 Task: Create a sub task Design and Implement Solution for the task  Upgrade and migrate company software development to a cloud-based solution in the project AgileHaven , assign it to team member softage.1@softage.net and update the status of the sub task to  Off Track , set the priority of the sub task to High
Action: Mouse moved to (510, 499)
Screenshot: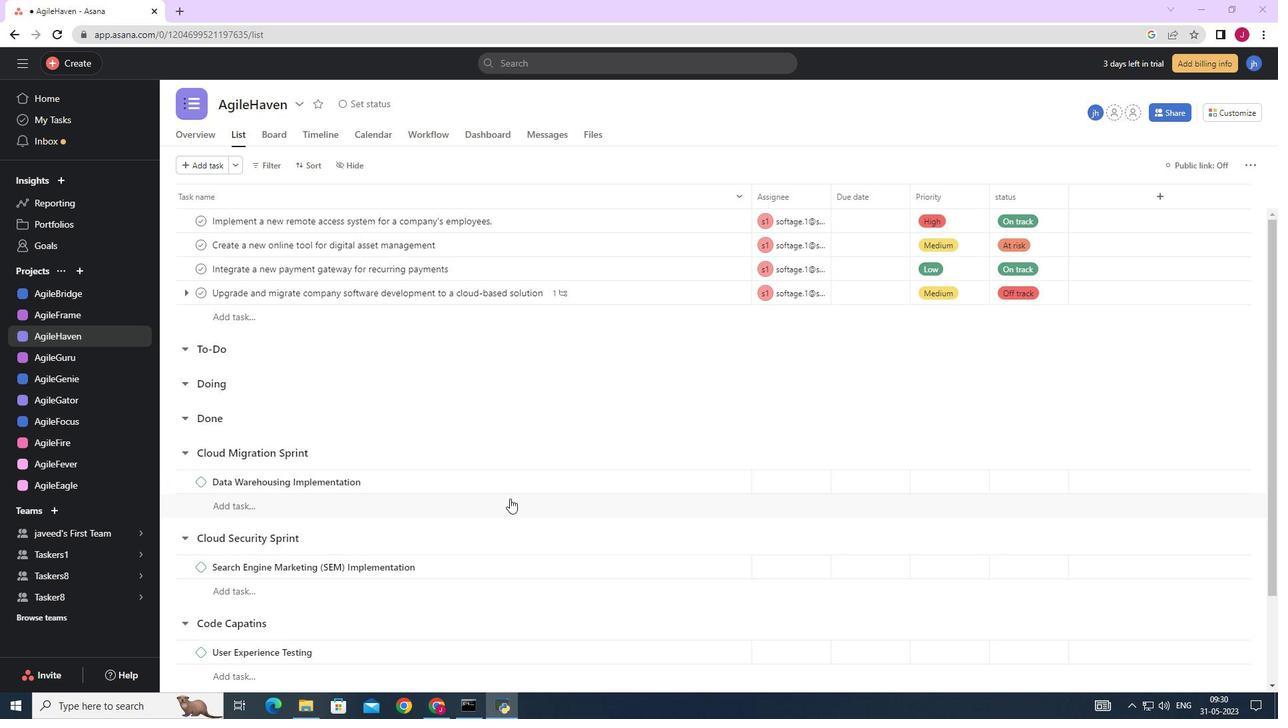 
Action: Mouse scrolled (510, 500) with delta (0, 0)
Screenshot: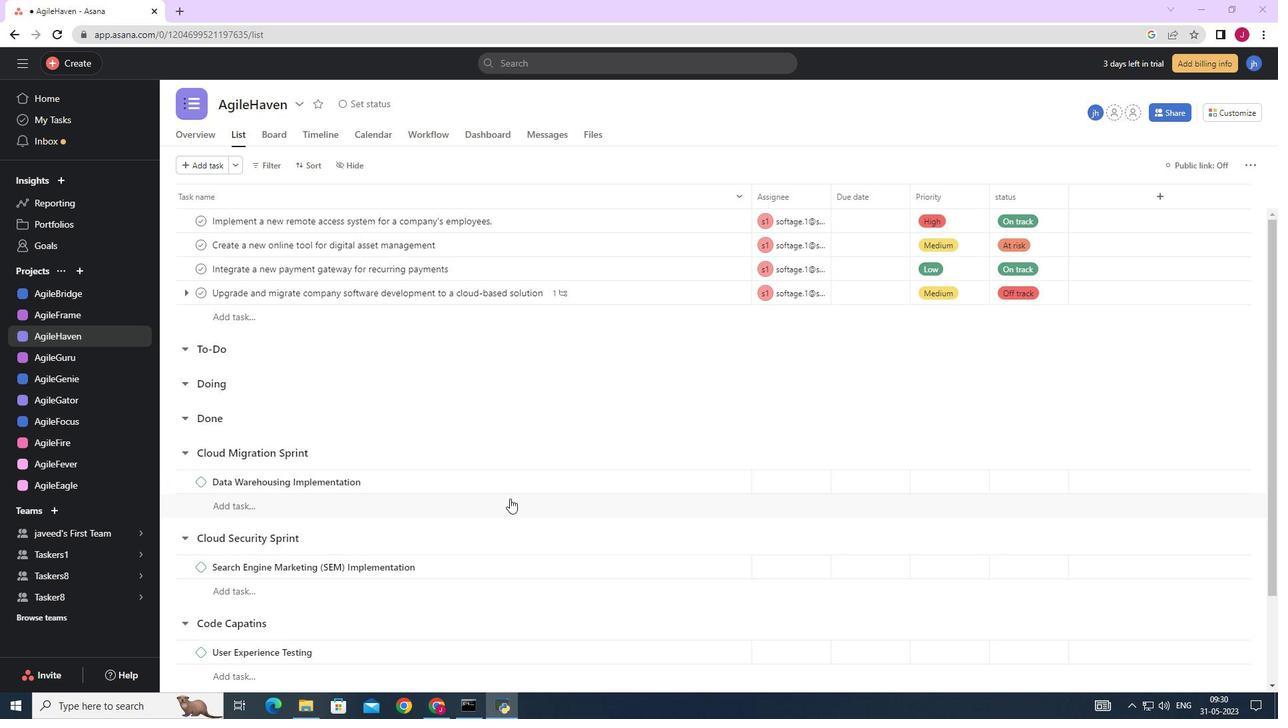 
Action: Mouse scrolled (510, 500) with delta (0, 0)
Screenshot: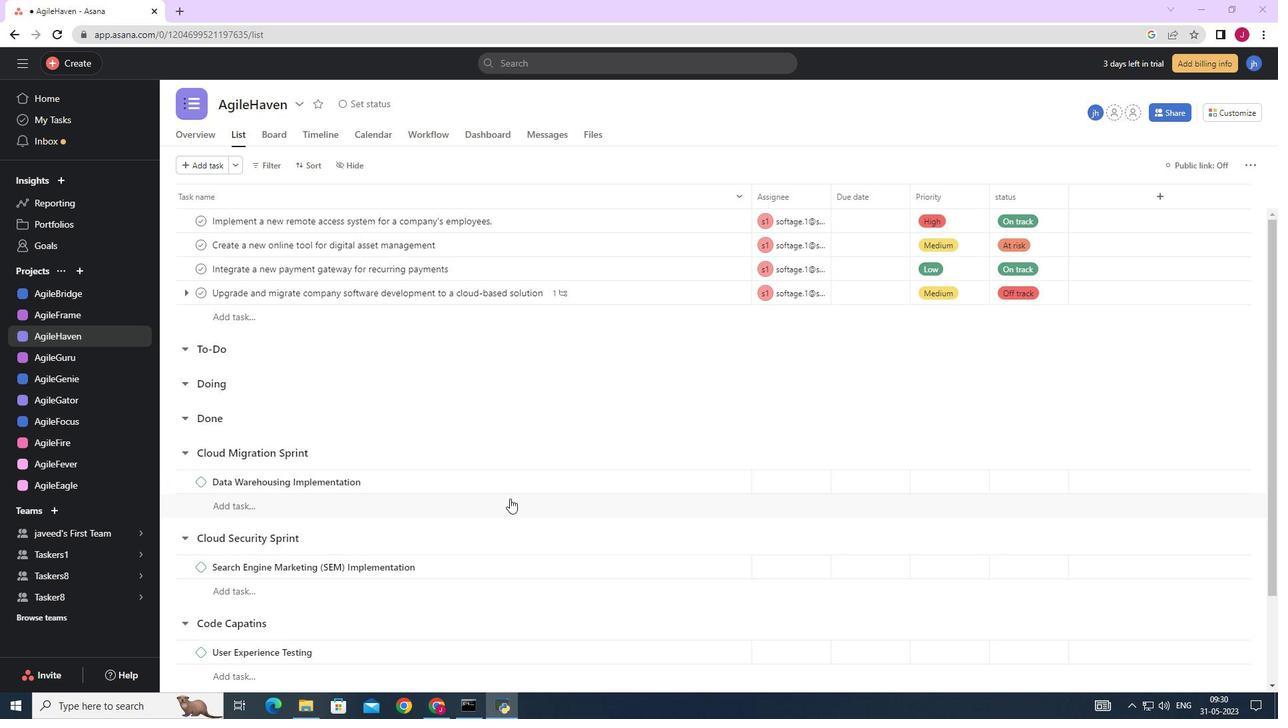 
Action: Mouse scrolled (510, 500) with delta (0, 0)
Screenshot: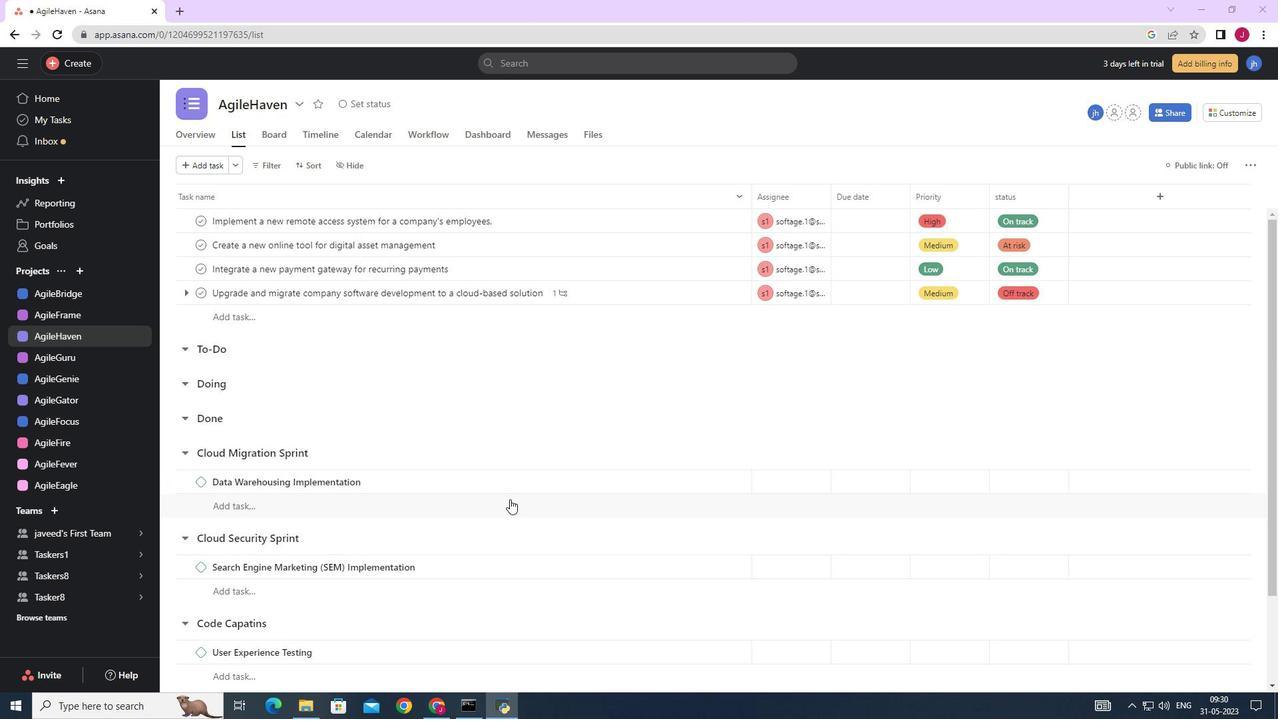 
Action: Mouse moved to (494, 476)
Screenshot: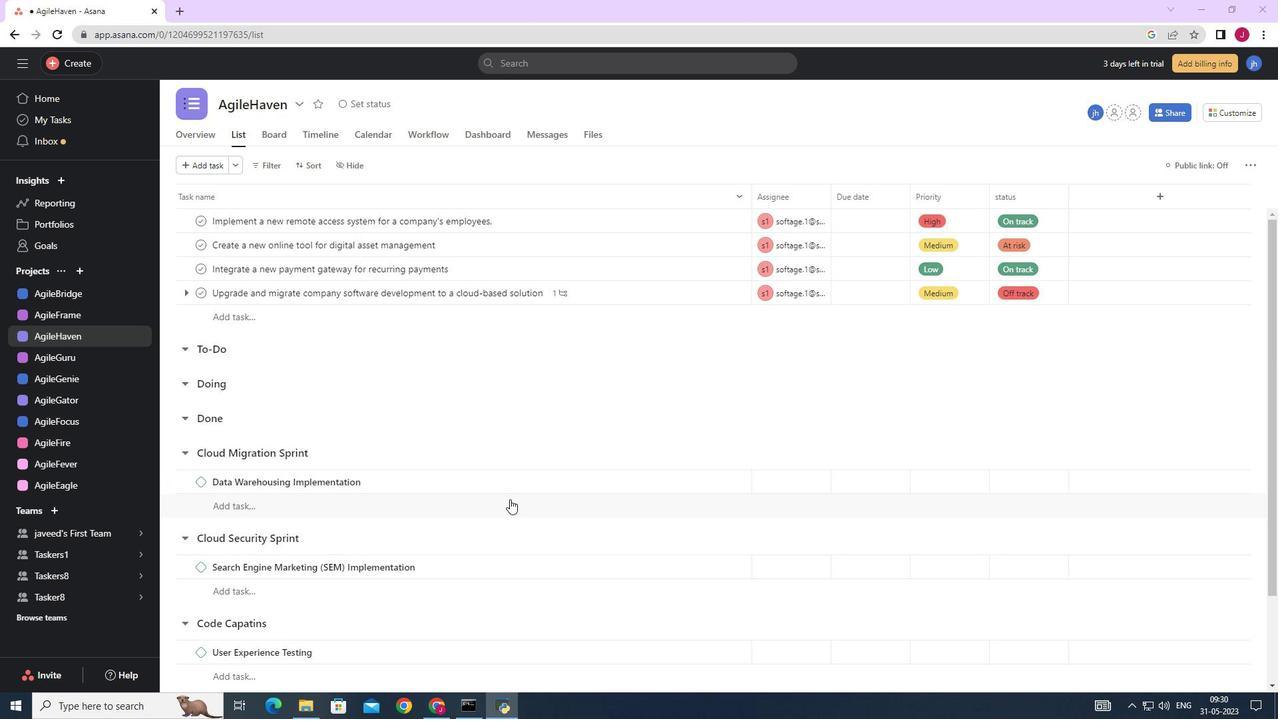 
Action: Mouse scrolled (494, 476) with delta (0, 0)
Screenshot: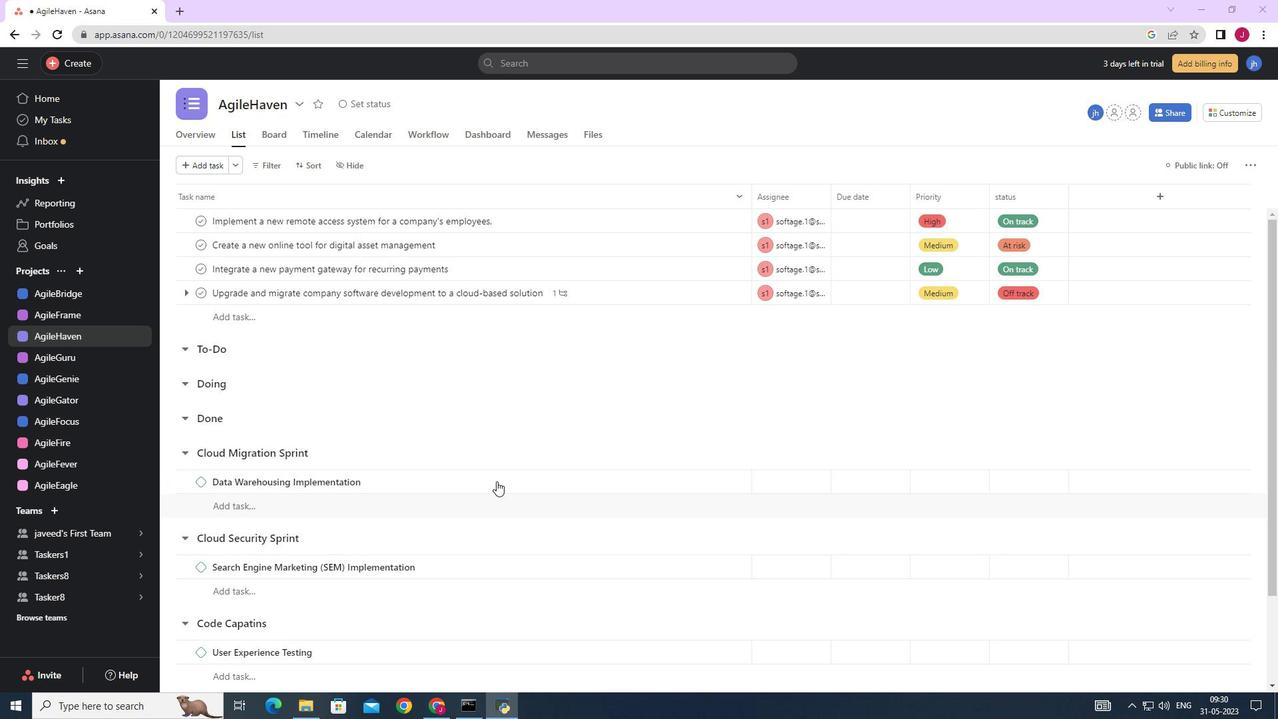
Action: Mouse scrolled (494, 476) with delta (0, 0)
Screenshot: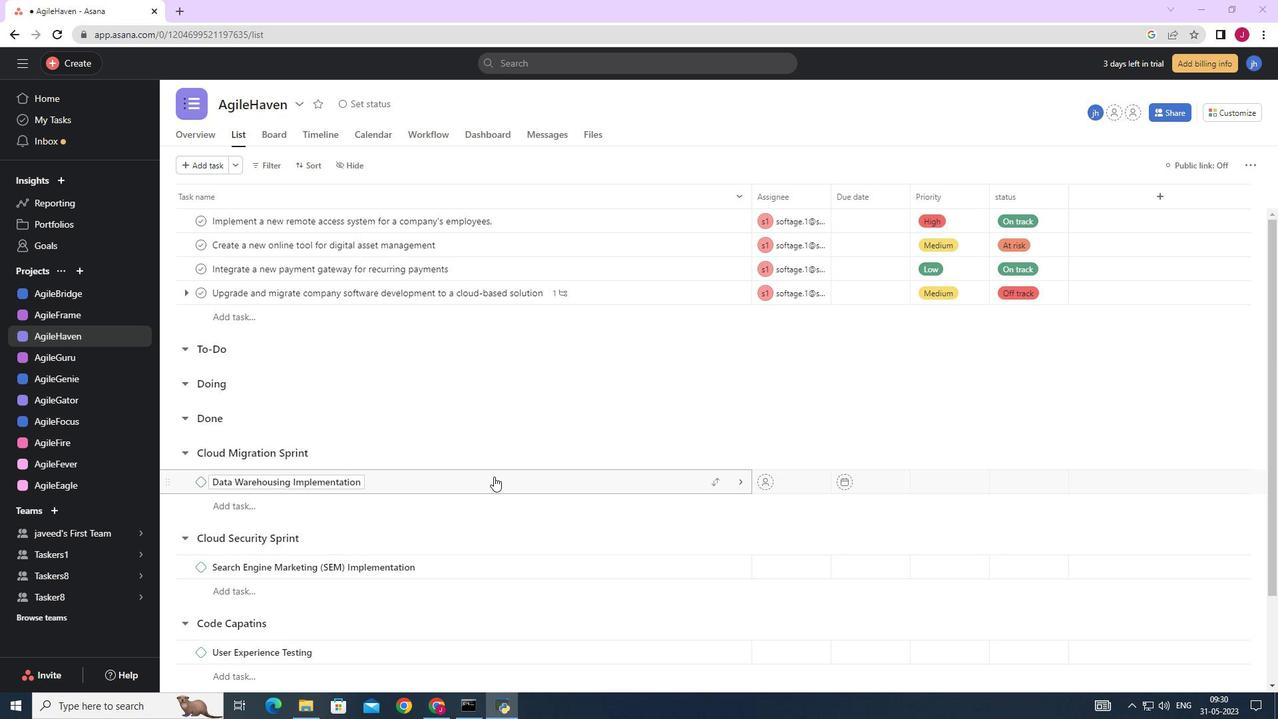 
Action: Mouse scrolled (494, 477) with delta (0, 0)
Screenshot: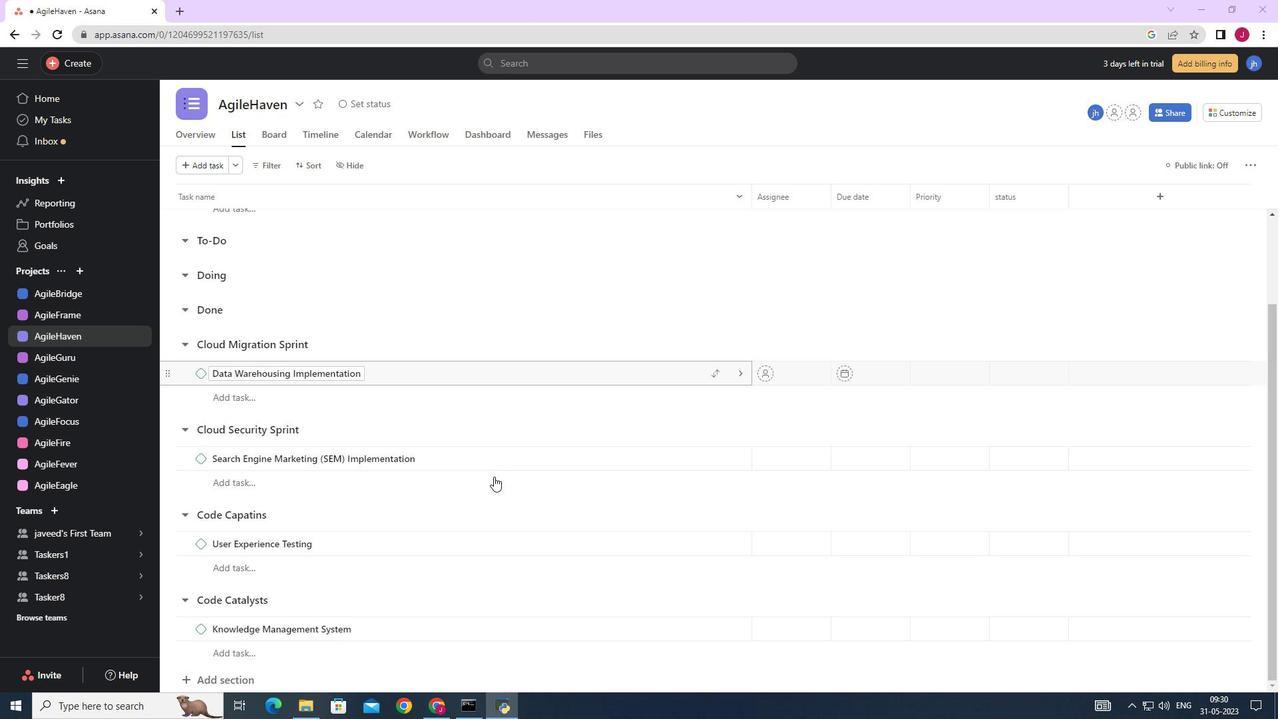 
Action: Mouse scrolled (494, 477) with delta (0, 0)
Screenshot: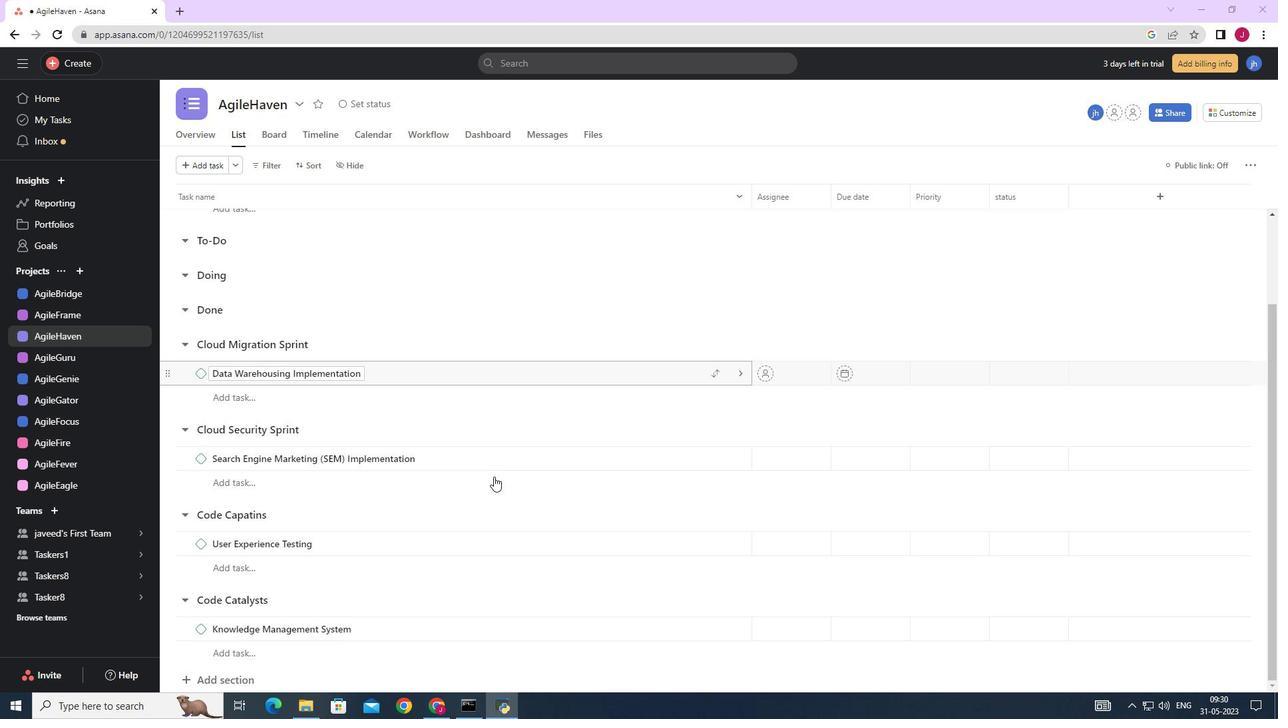 
Action: Mouse scrolled (494, 477) with delta (0, 0)
Screenshot: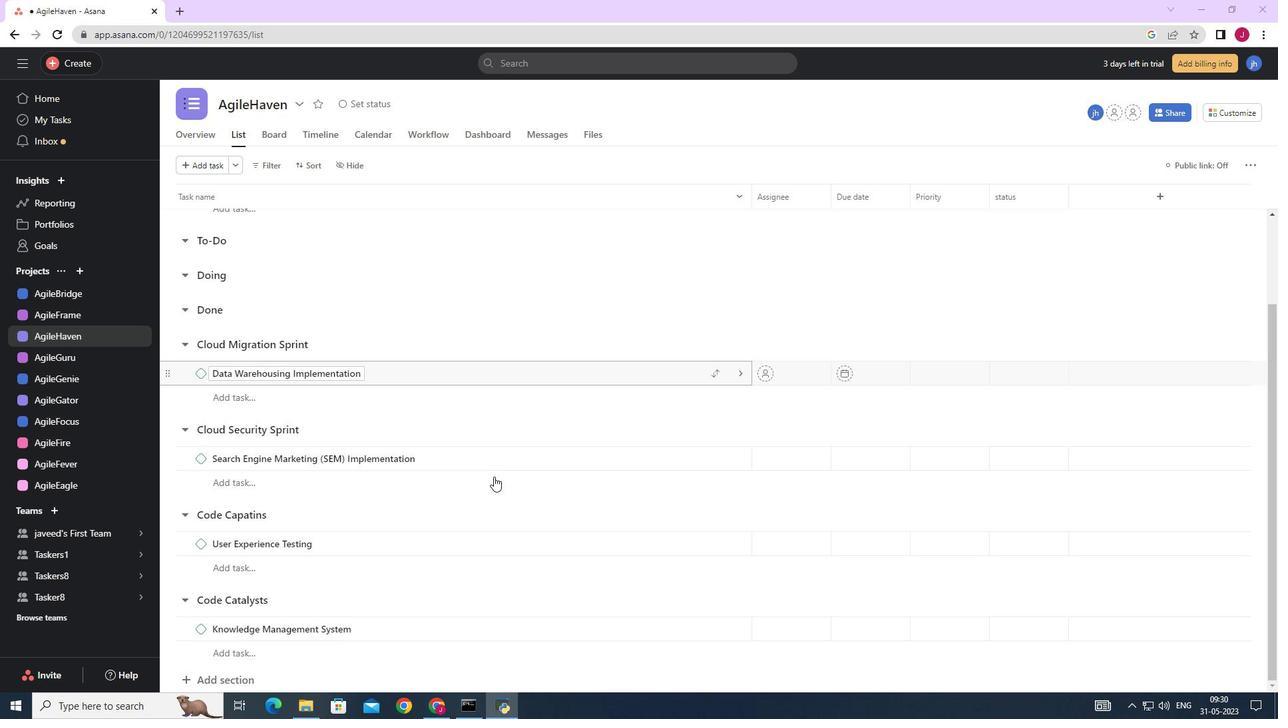 
Action: Mouse scrolled (494, 477) with delta (0, 0)
Screenshot: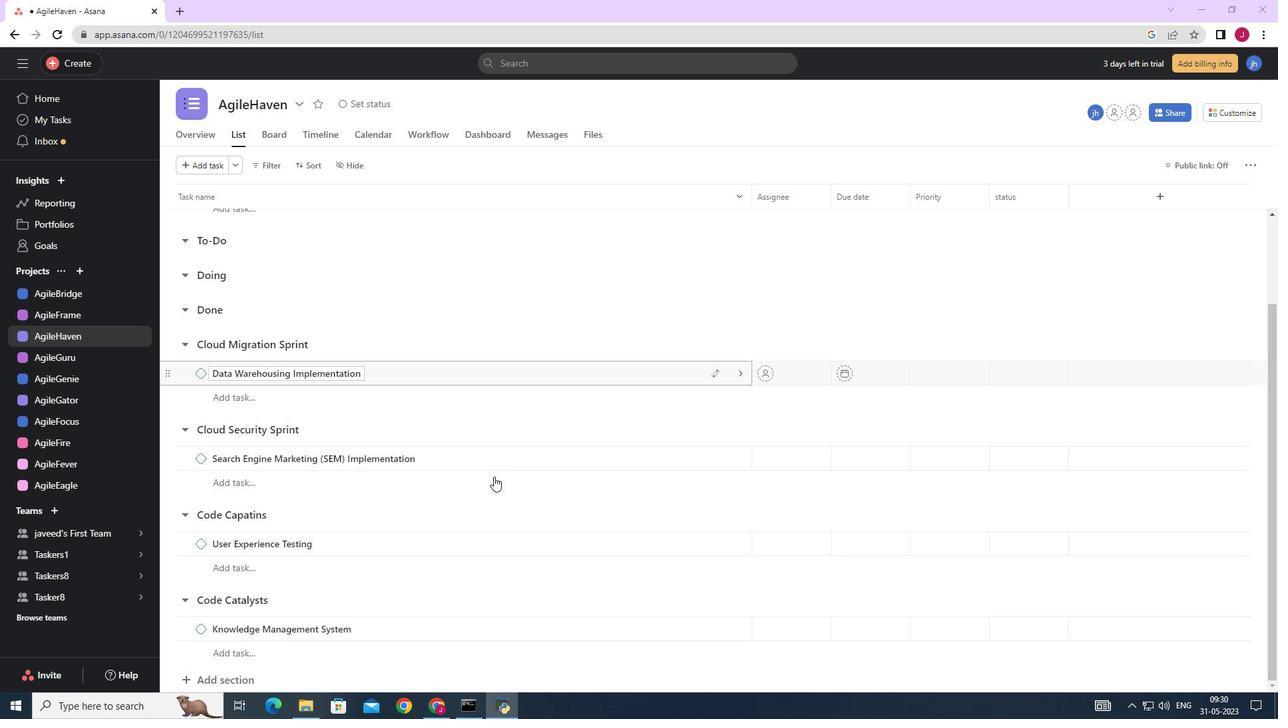 
Action: Mouse moved to (693, 293)
Screenshot: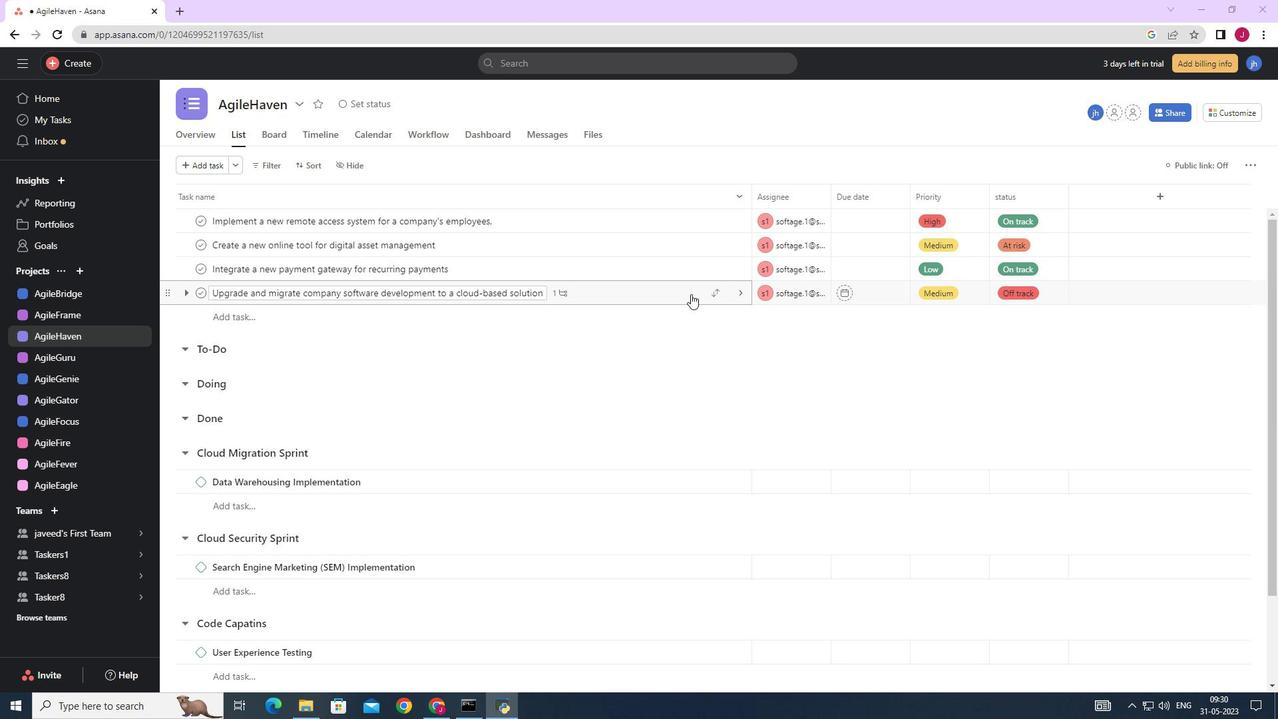 
Action: Mouse pressed left at (693, 293)
Screenshot: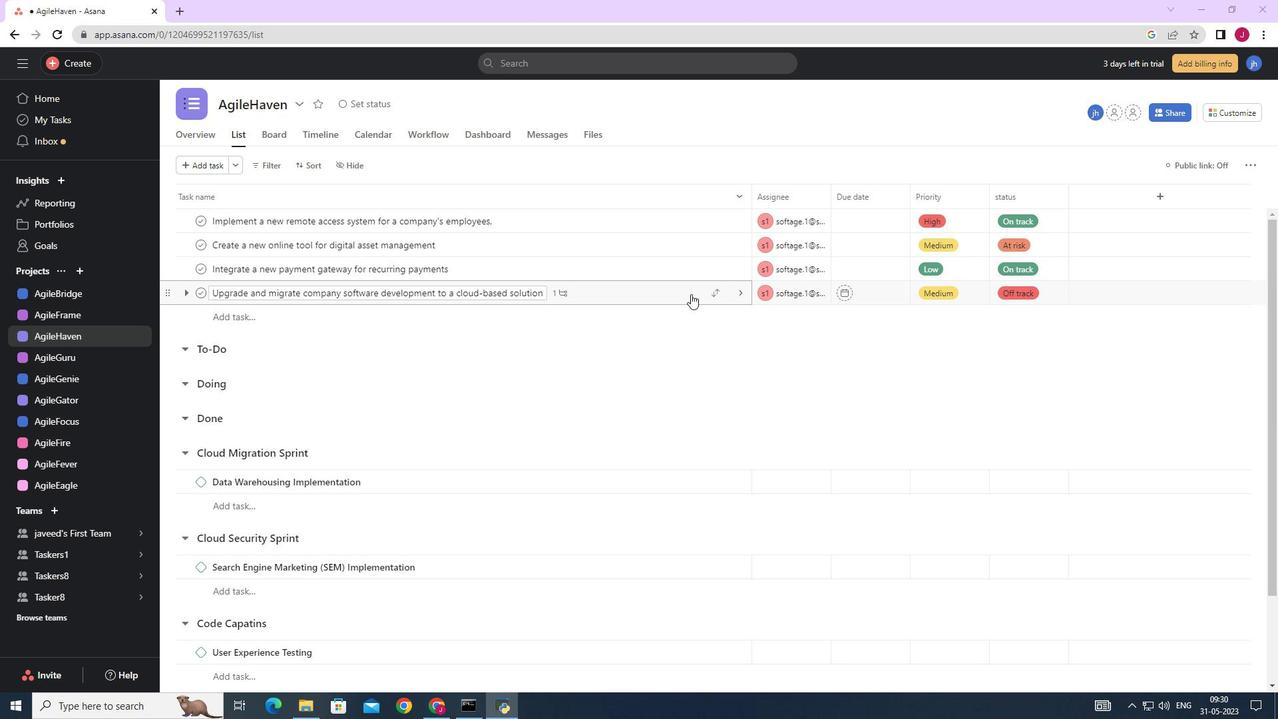 
Action: Mouse moved to (1009, 424)
Screenshot: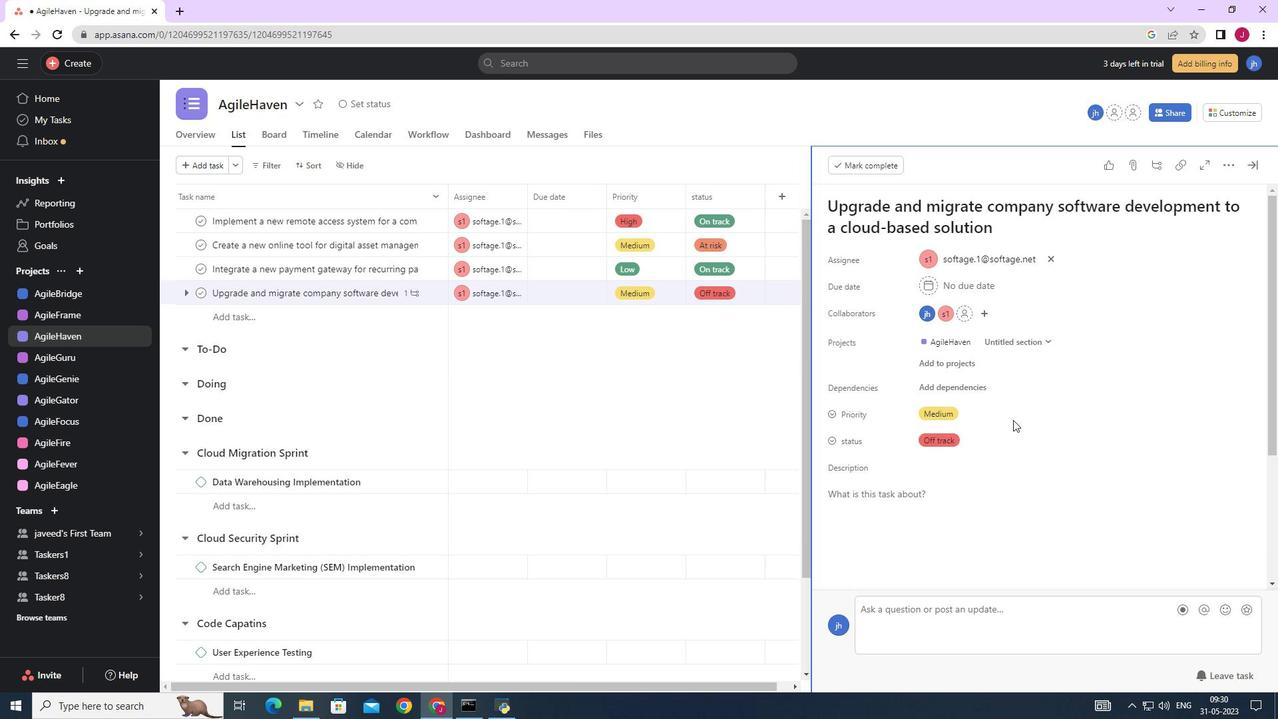 
Action: Mouse scrolled (1009, 424) with delta (0, 0)
Screenshot: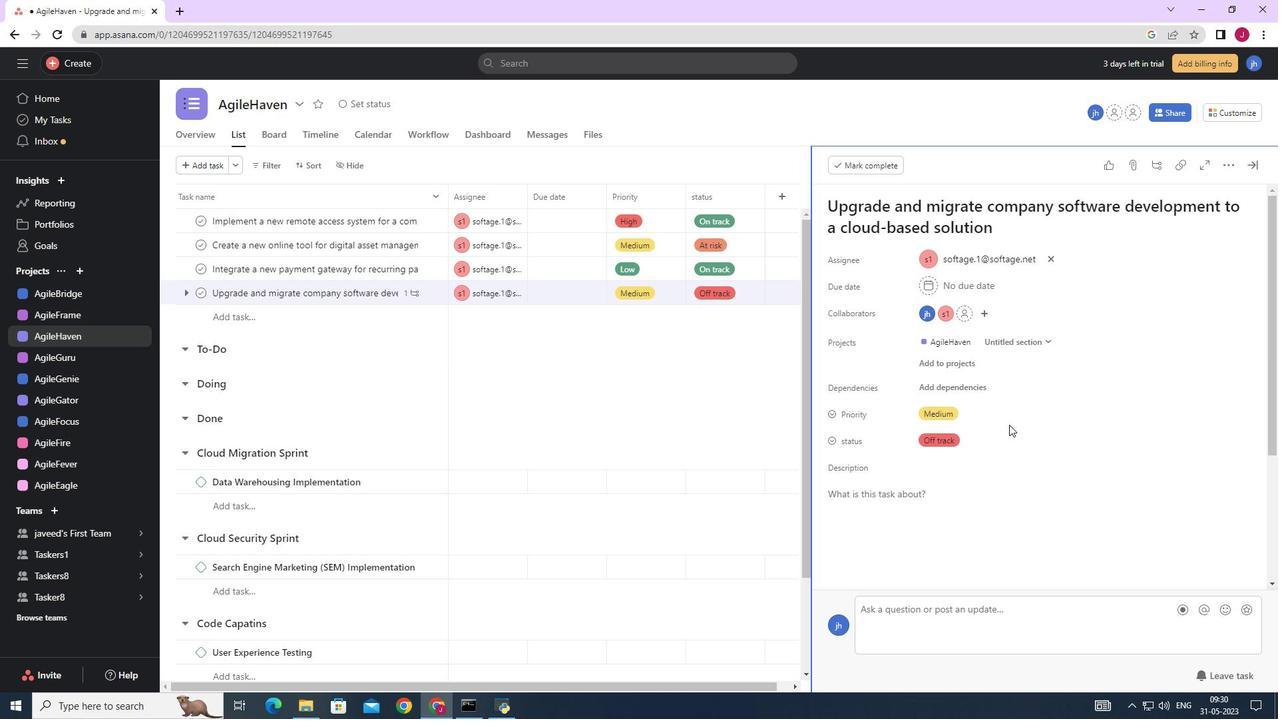 
Action: Mouse scrolled (1009, 424) with delta (0, 0)
Screenshot: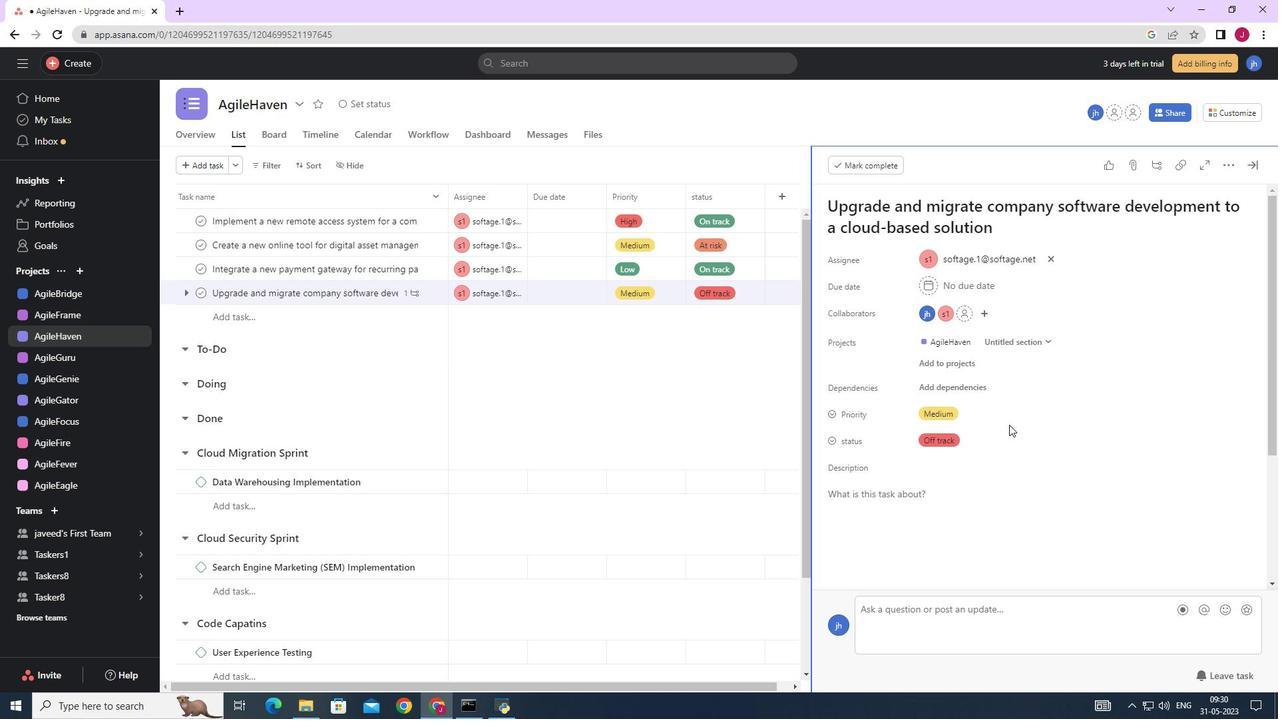 
Action: Mouse scrolled (1009, 424) with delta (0, 0)
Screenshot: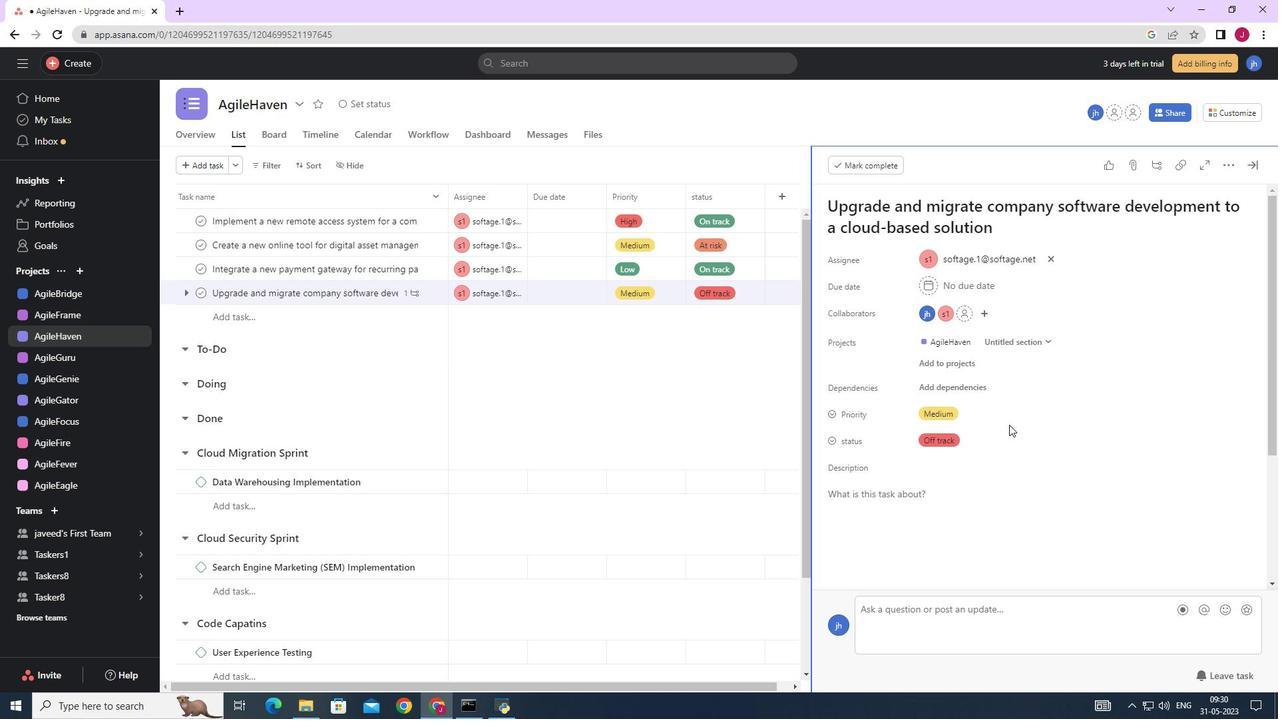 
Action: Mouse scrolled (1009, 424) with delta (0, 0)
Screenshot: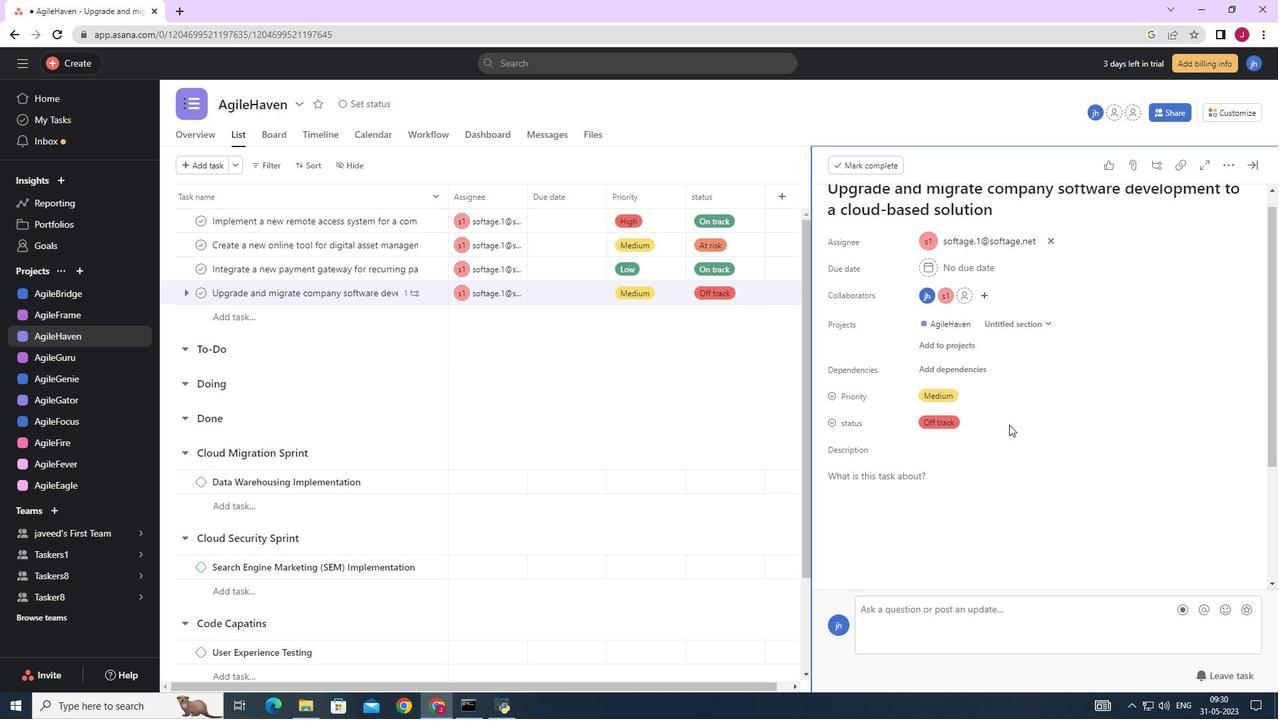 
Action: Mouse moved to (865, 485)
Screenshot: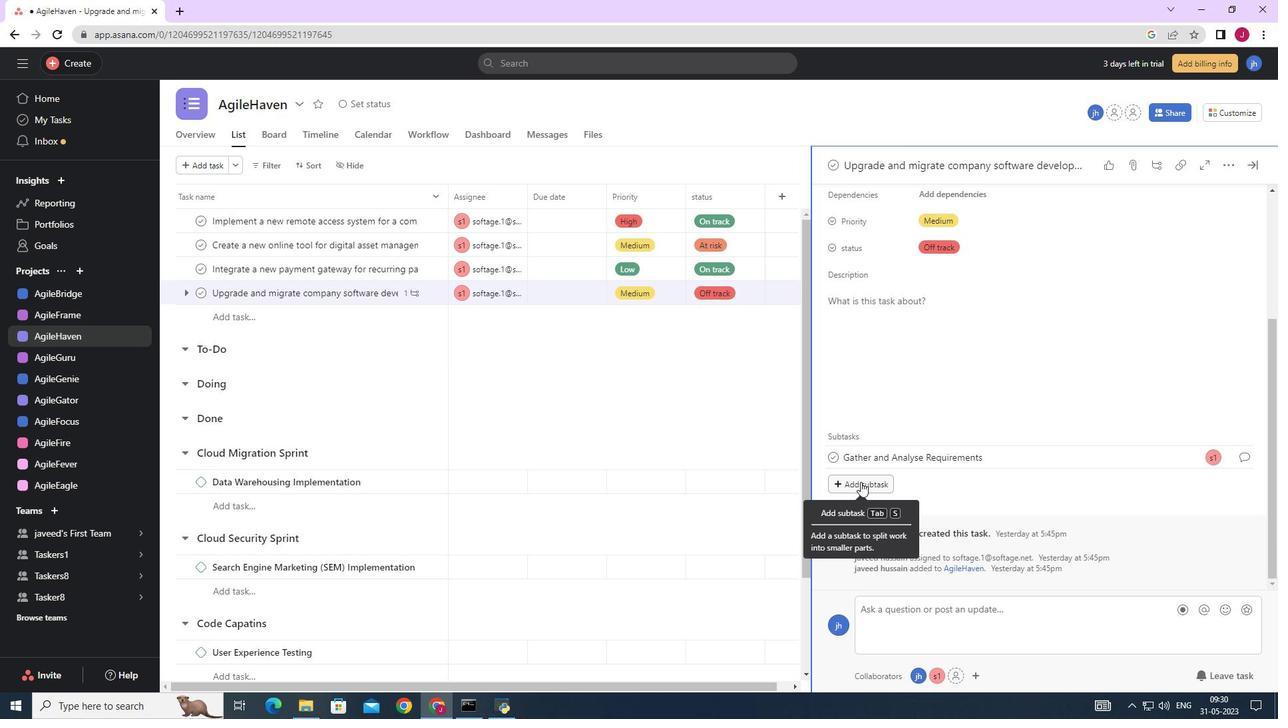 
Action: Mouse pressed left at (865, 485)
Screenshot: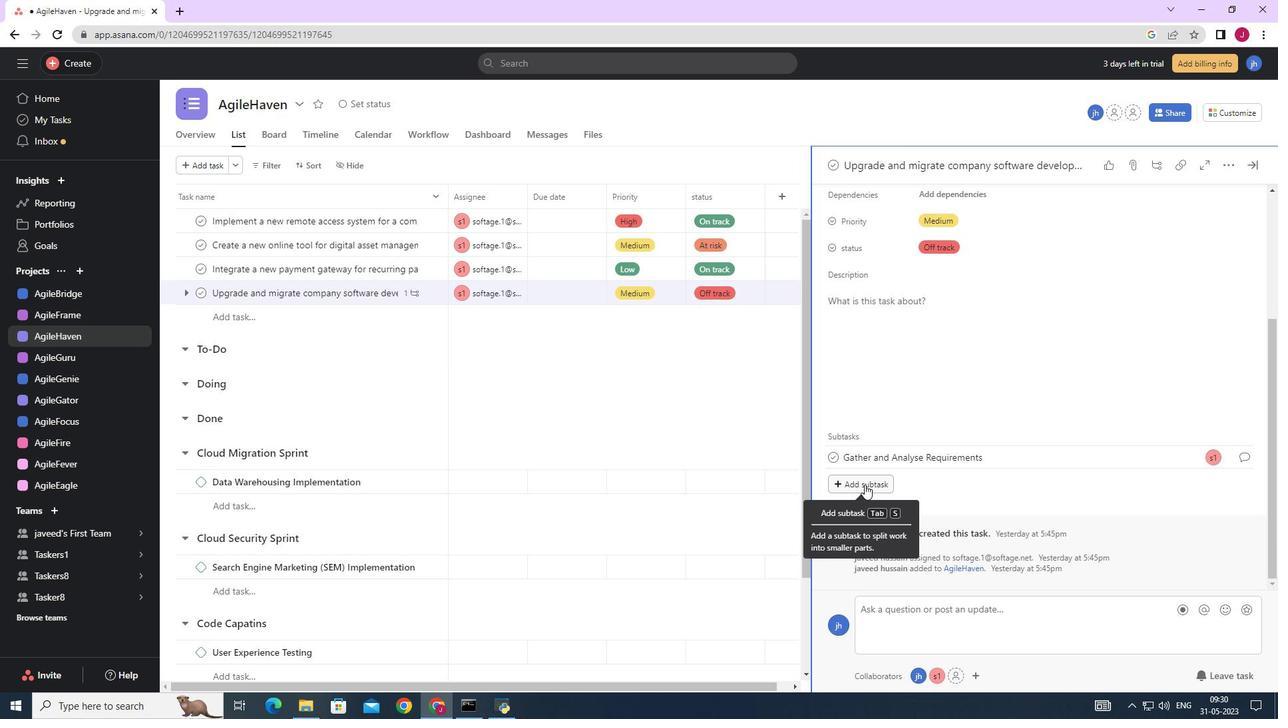 
Action: Mouse moved to (866, 421)
Screenshot: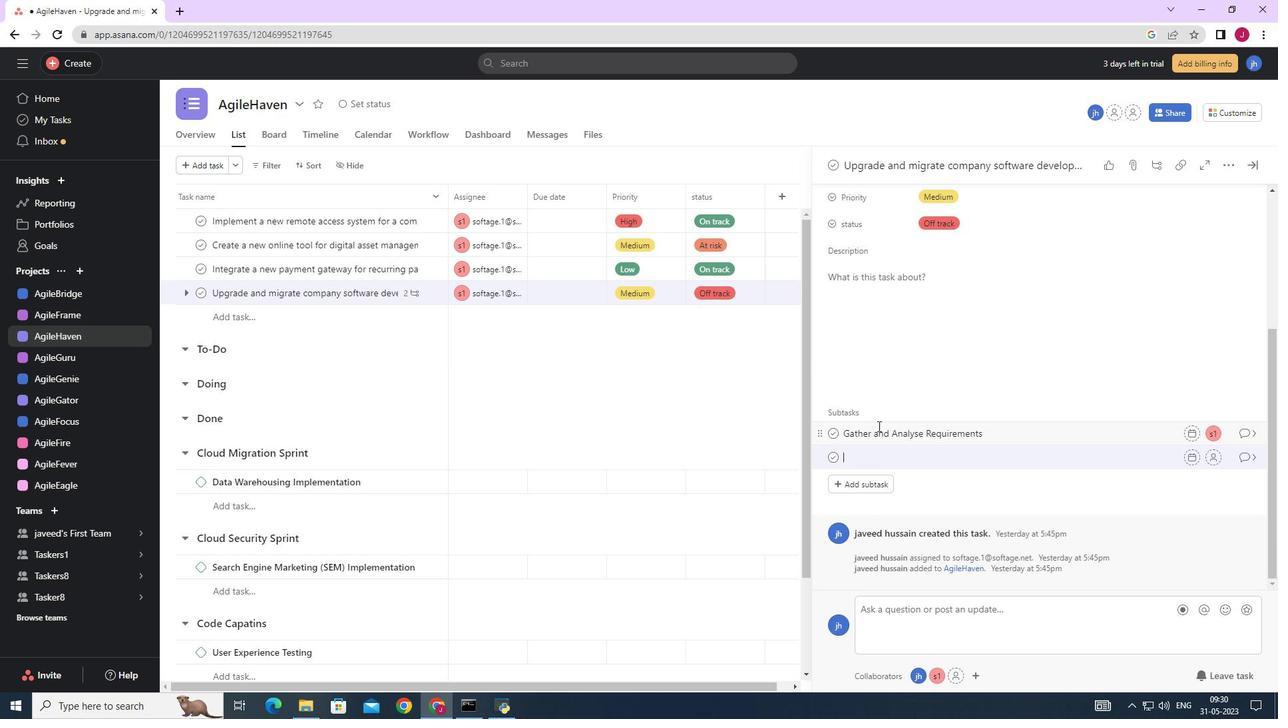 
Action: Key pressed <Key.caps_lock>D<Key.caps_lock>esign<Key.space>and<Key.space><Key.caps_lock>I<Key.caps_lock>mplement<Key.space><Key.caps_lock>S<Key.caps_lock>olution
Screenshot: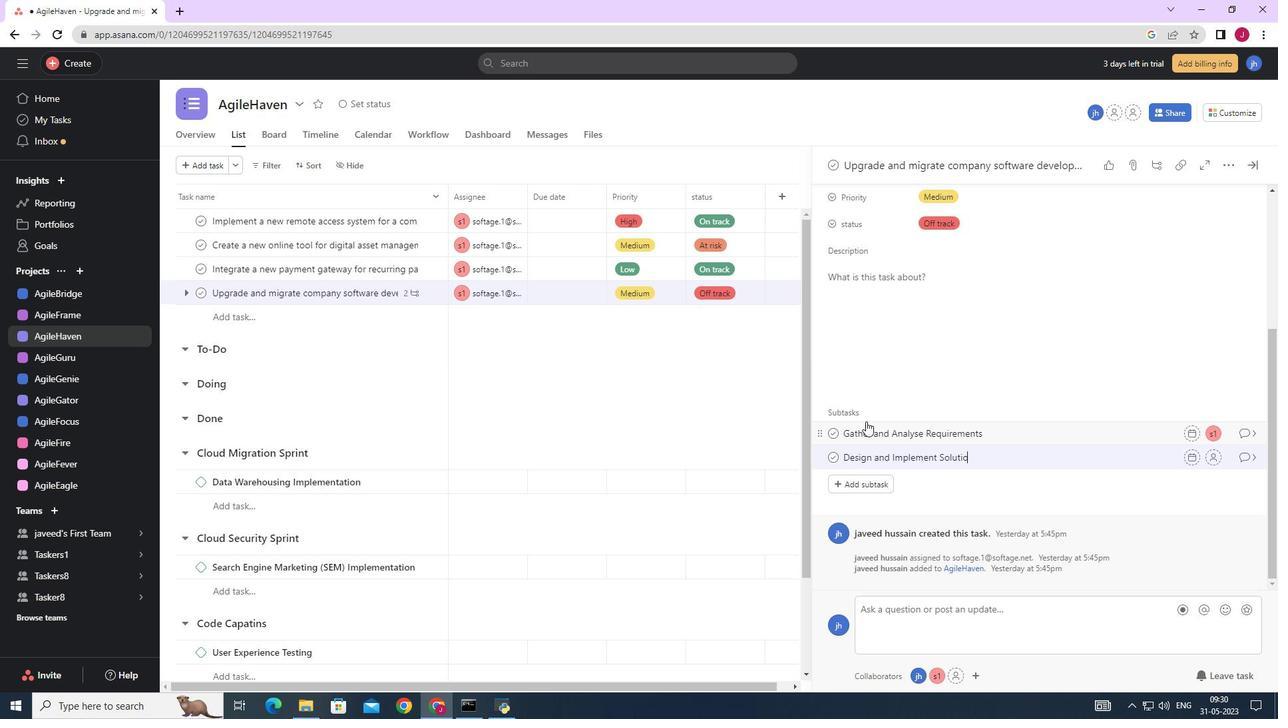 
Action: Mouse moved to (1215, 458)
Screenshot: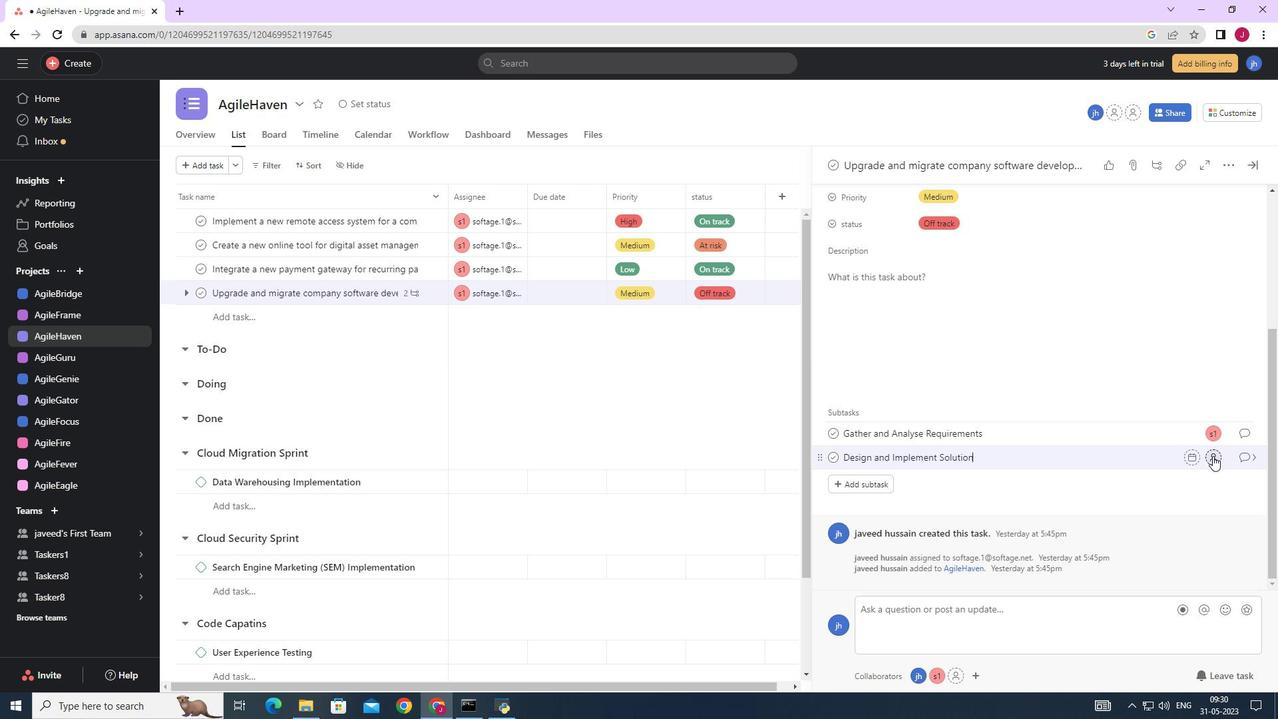 
Action: Mouse pressed left at (1215, 458)
Screenshot: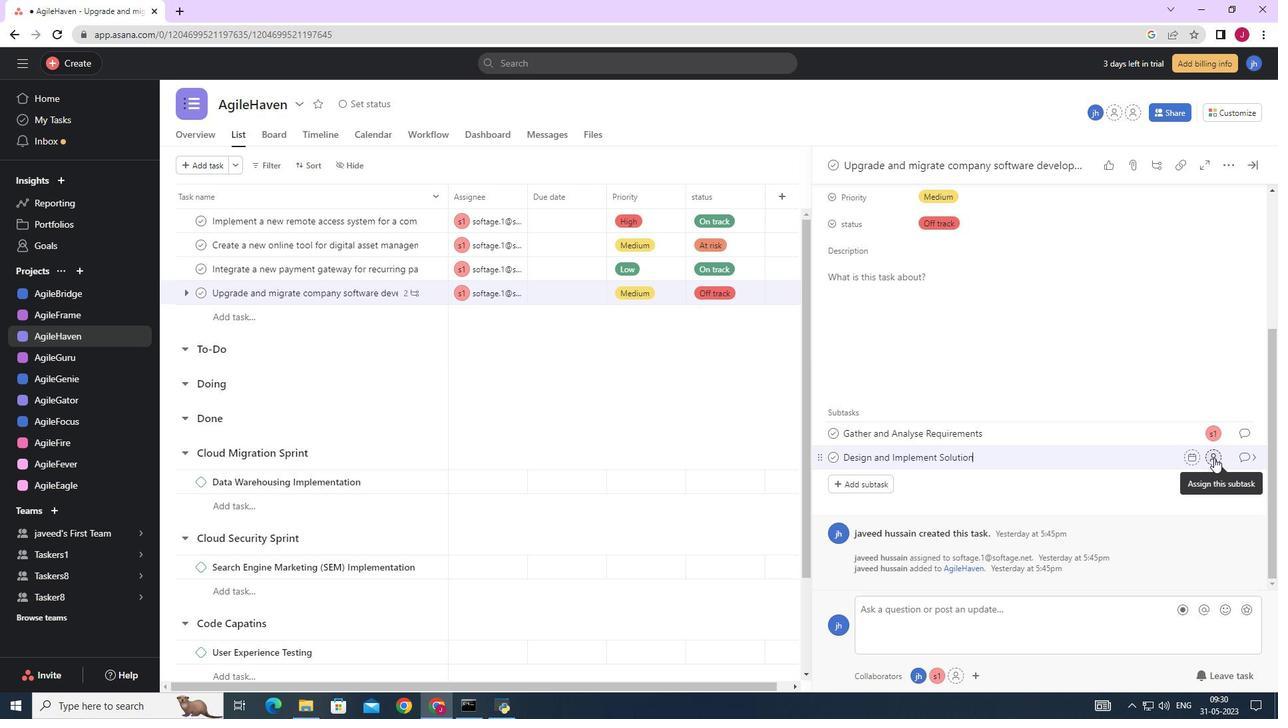 
Action: Mouse moved to (979, 496)
Screenshot: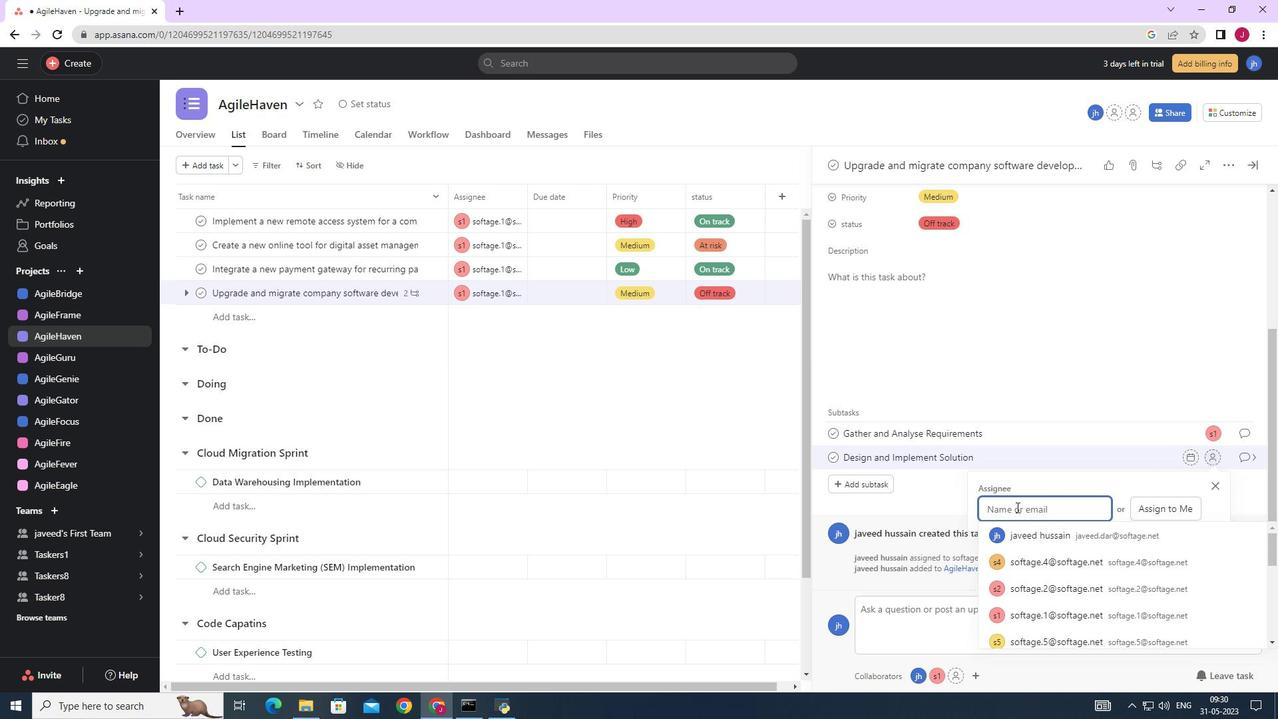 
Action: Key pressed softage.1
Screenshot: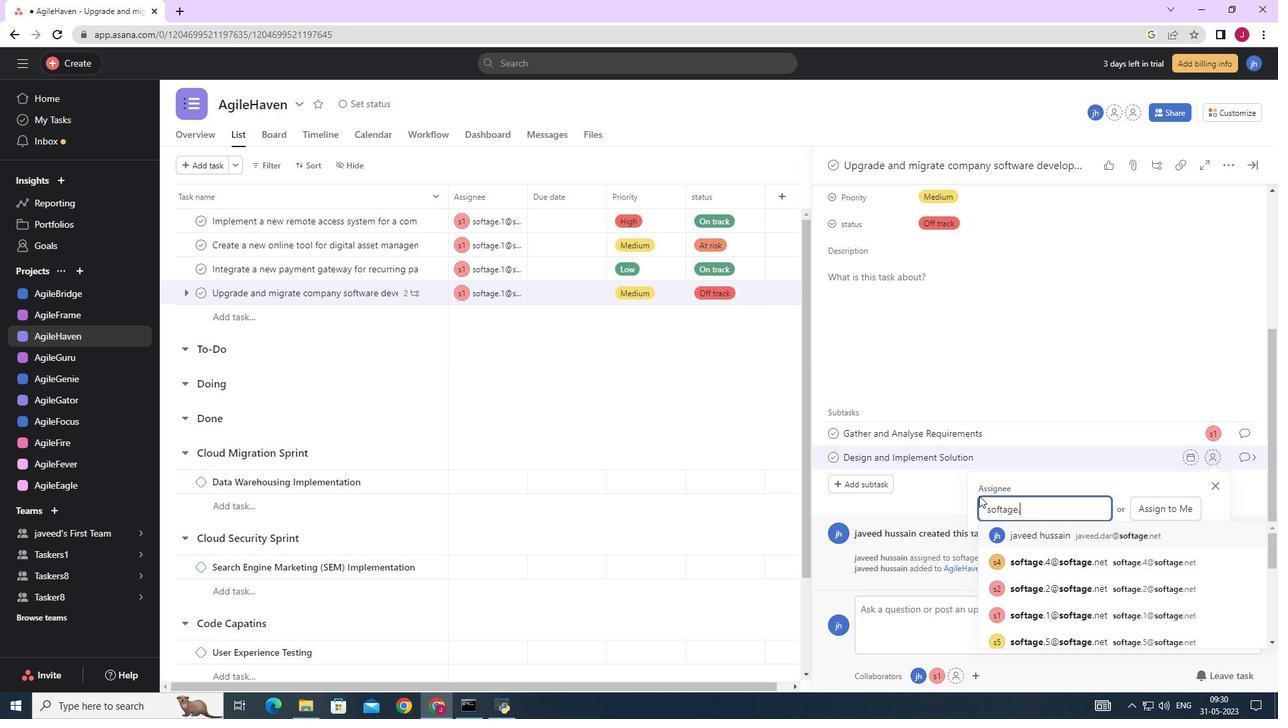 
Action: Mouse moved to (1061, 539)
Screenshot: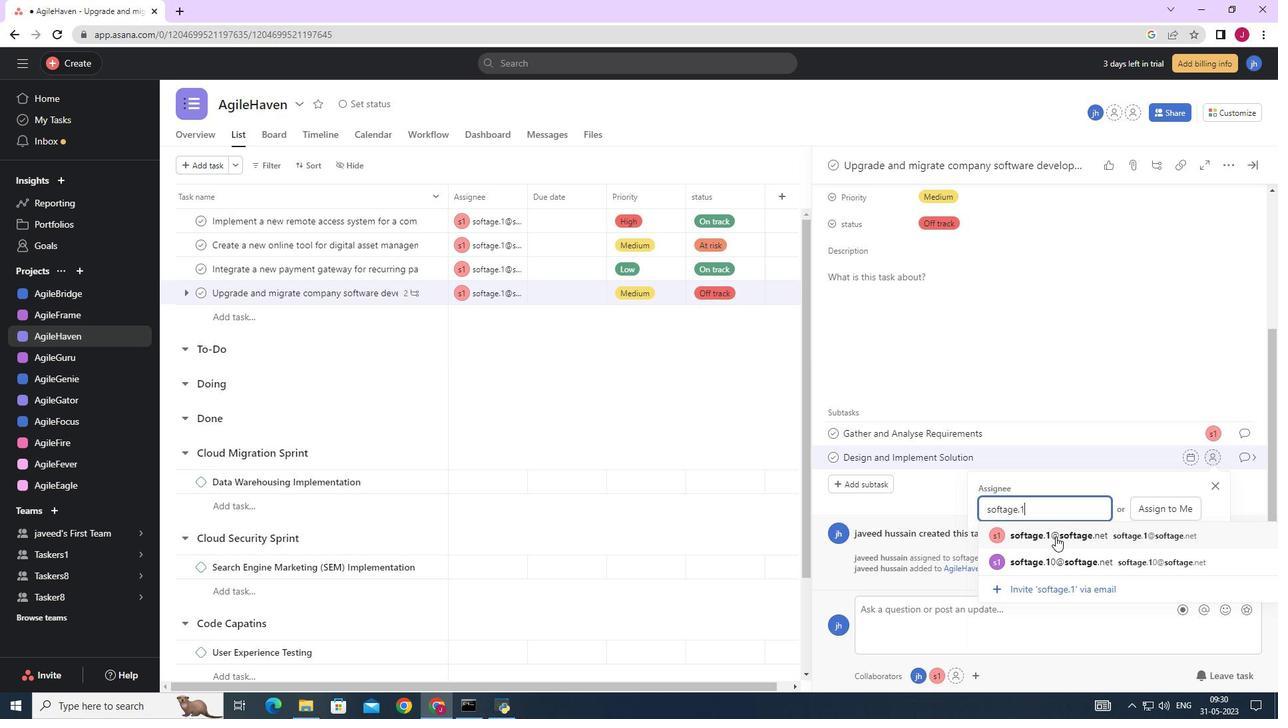 
Action: Mouse pressed left at (1061, 539)
Screenshot: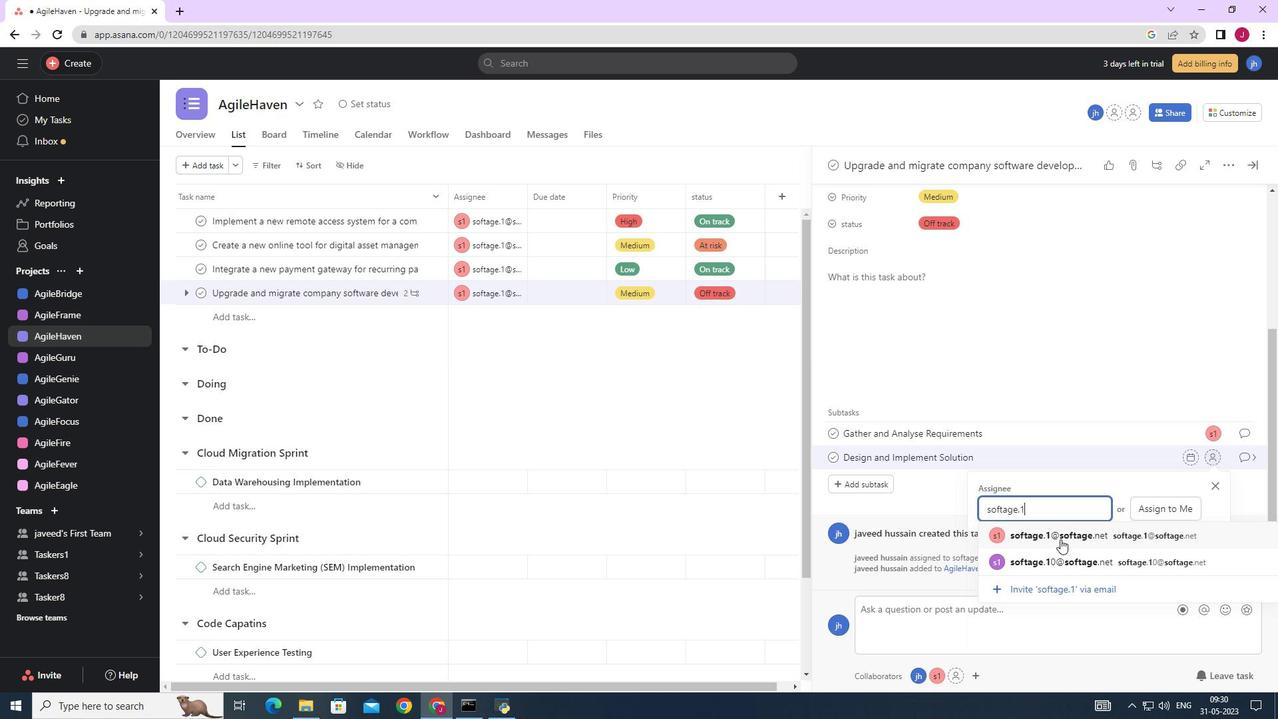 
Action: Mouse moved to (1252, 454)
Screenshot: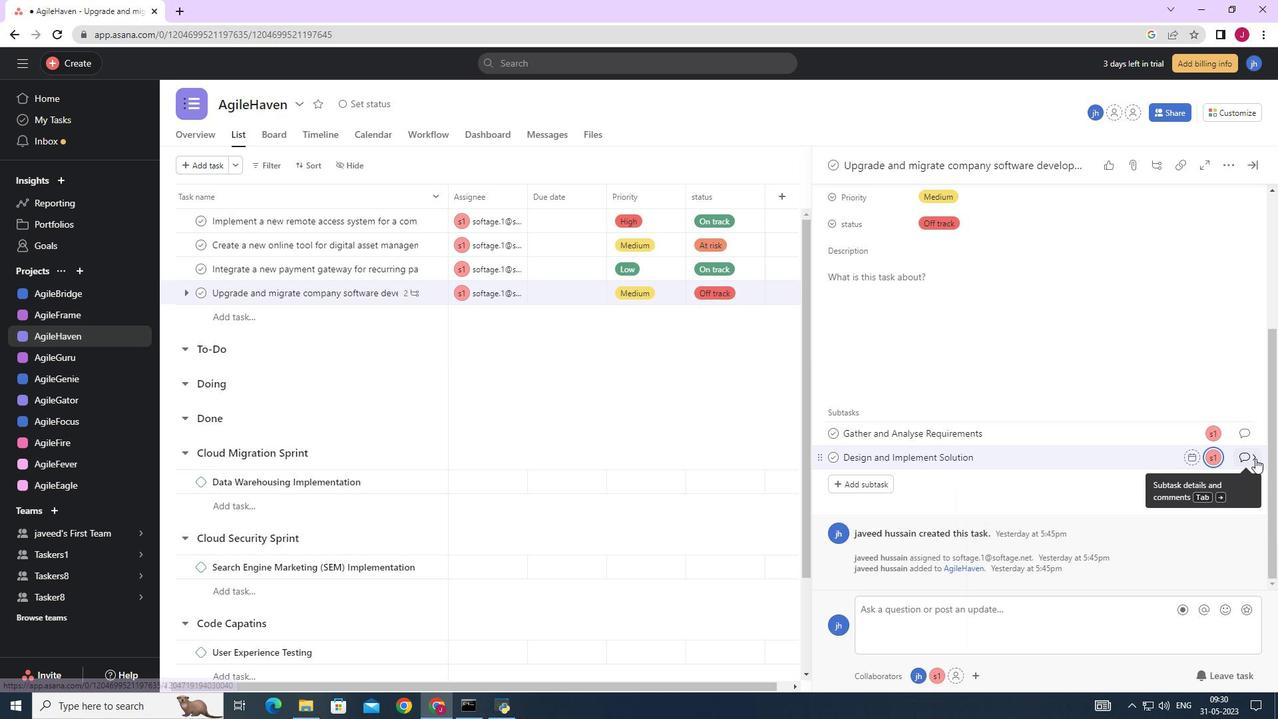 
Action: Mouse pressed left at (1252, 454)
Screenshot: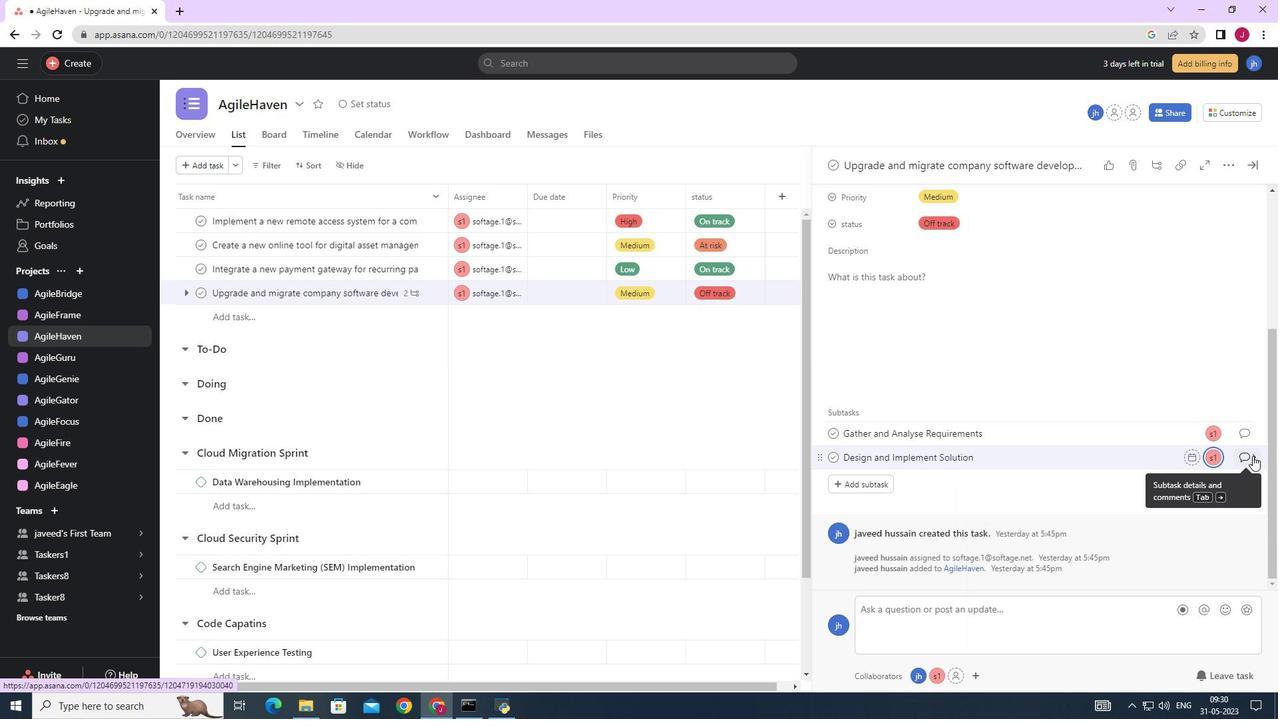 
Action: Mouse moved to (885, 383)
Screenshot: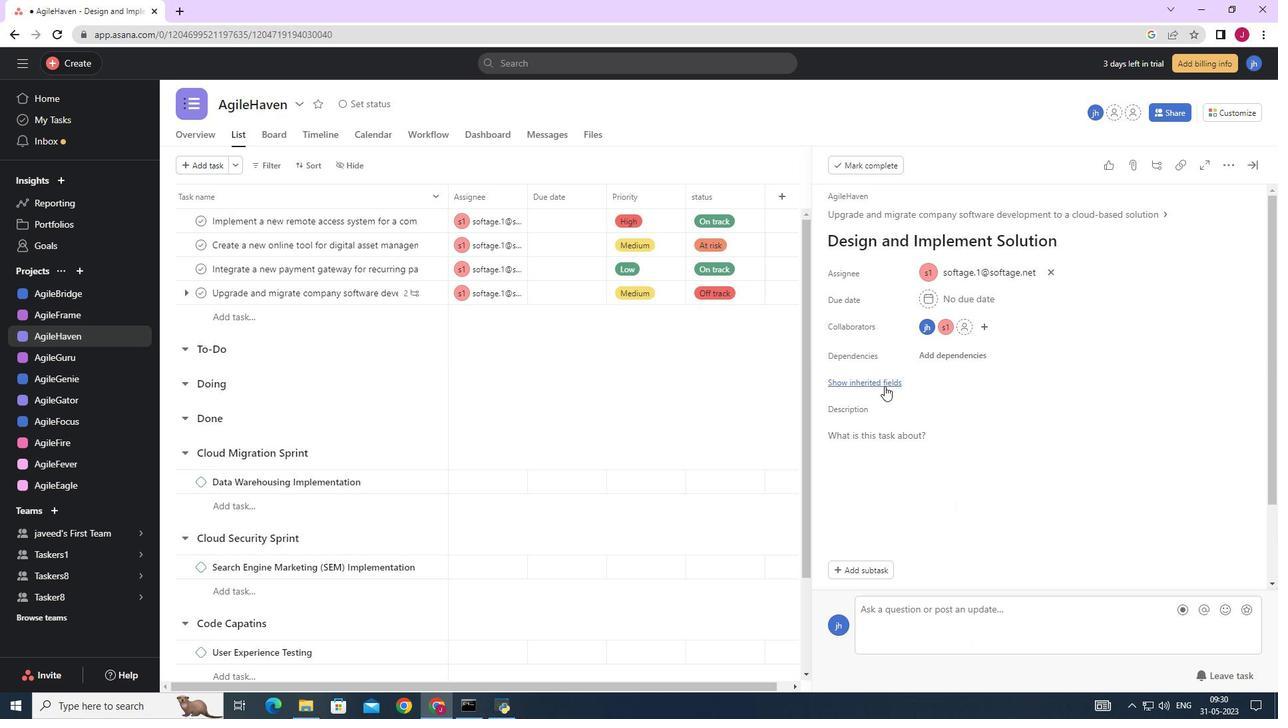 
Action: Mouse pressed left at (885, 383)
Screenshot: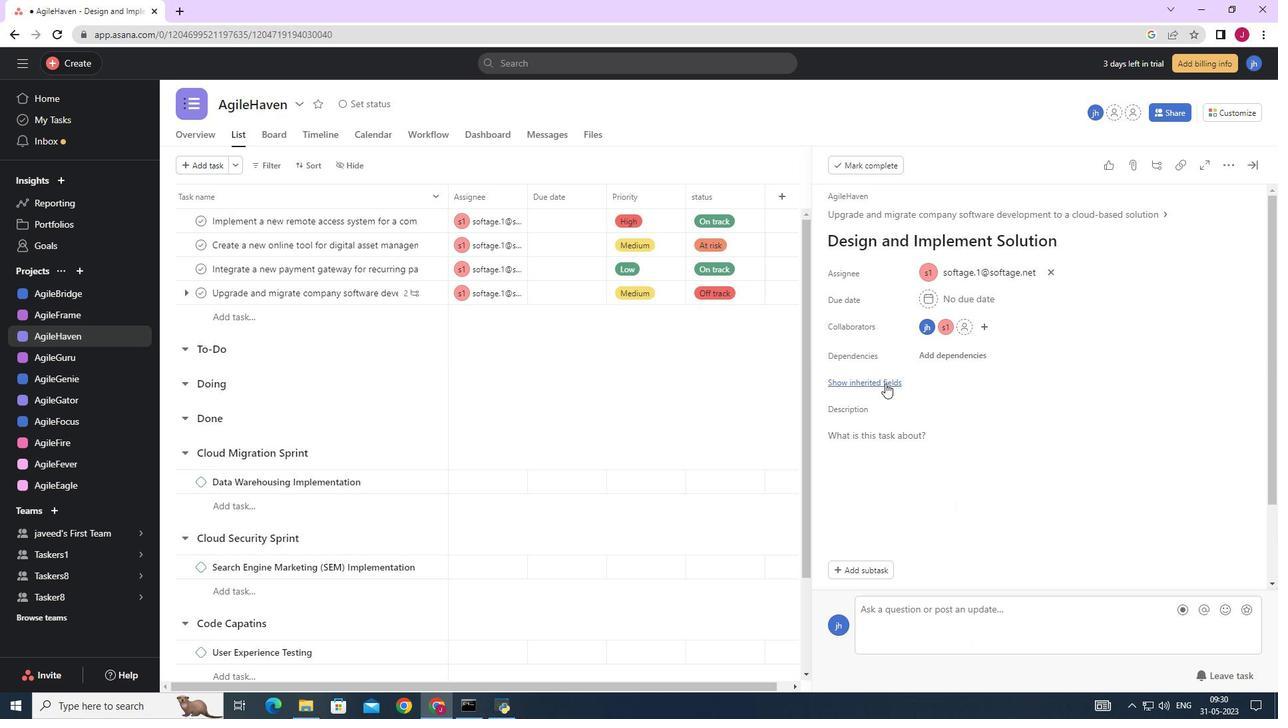 
Action: Mouse moved to (928, 402)
Screenshot: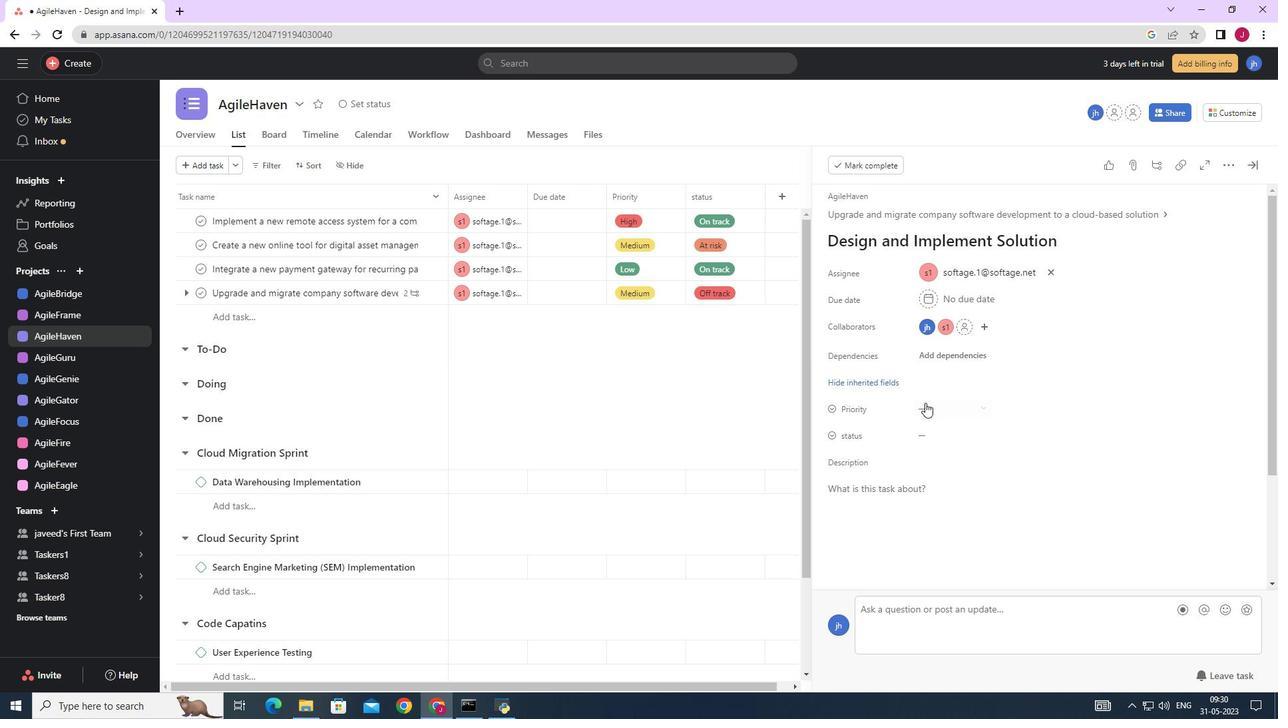 
Action: Mouse pressed left at (928, 402)
Screenshot: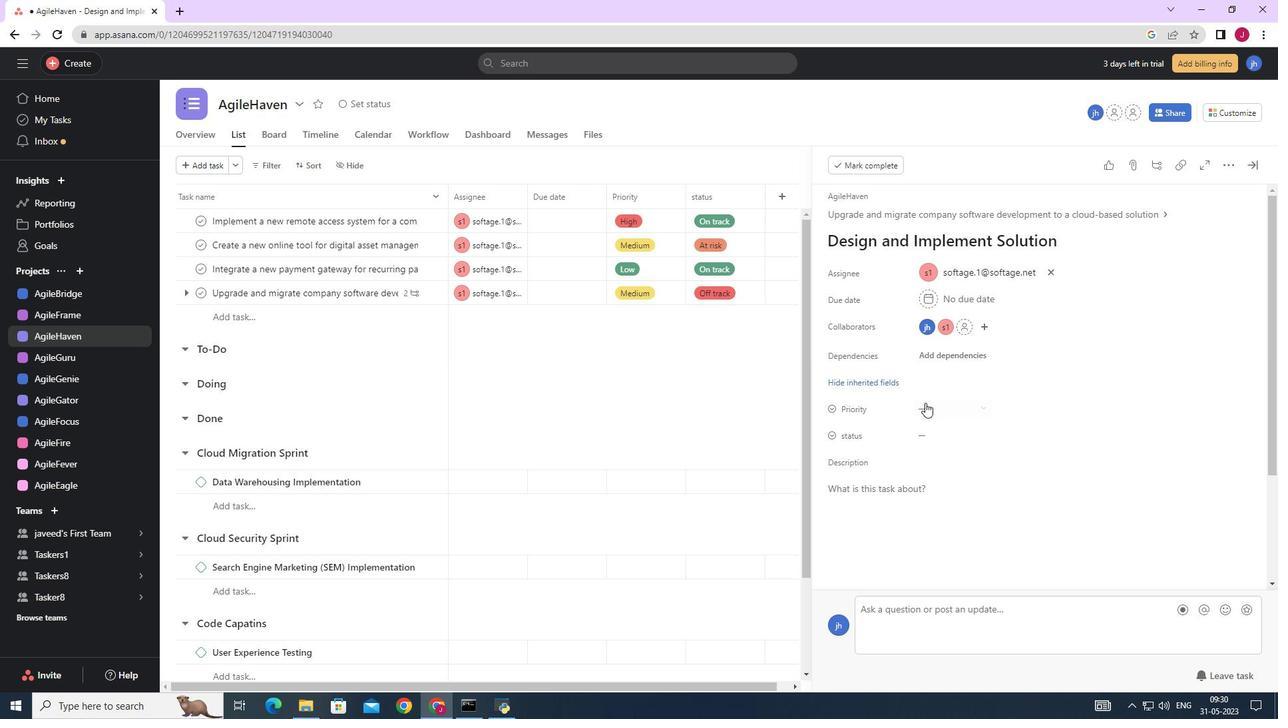 
Action: Mouse moved to (951, 448)
Screenshot: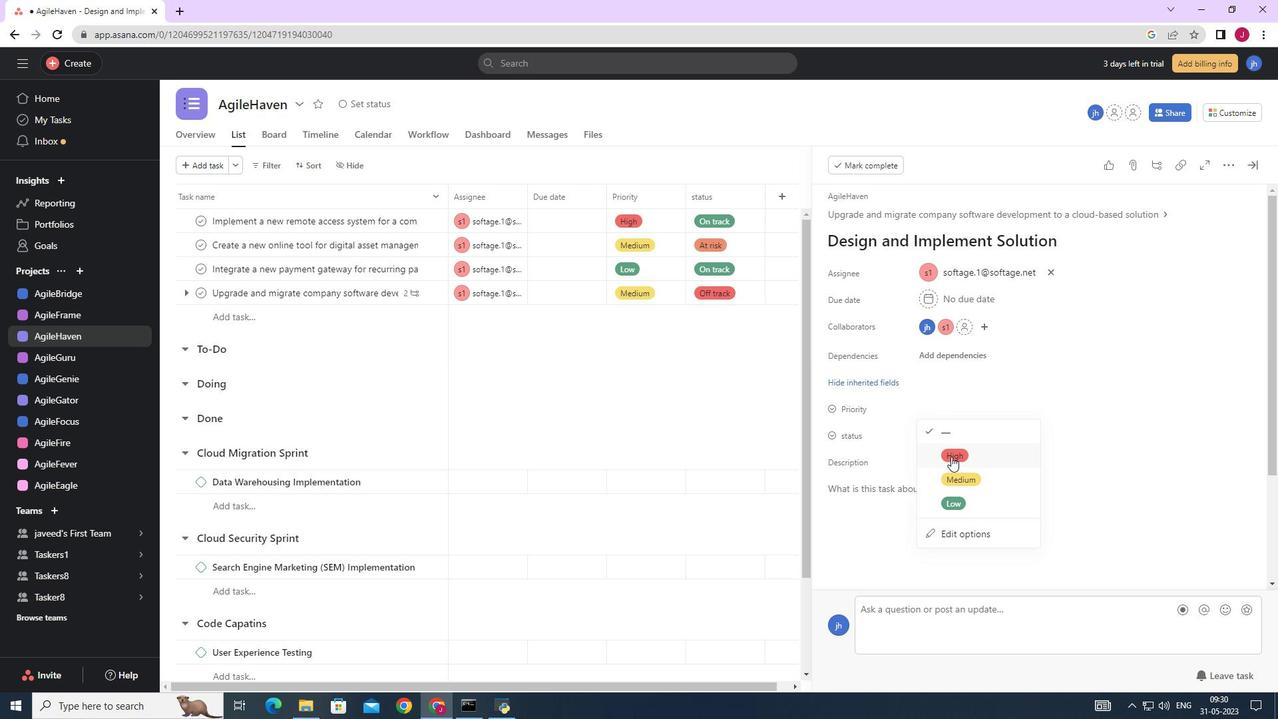 
Action: Mouse pressed left at (951, 448)
Screenshot: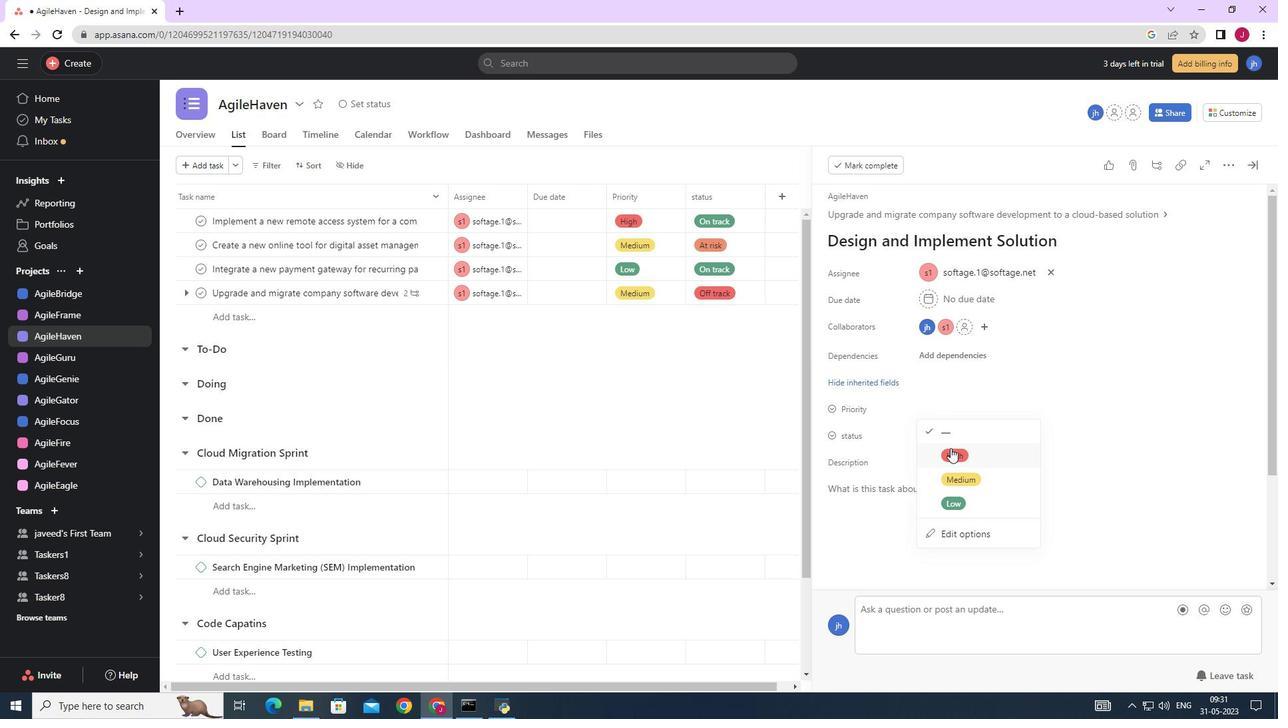 
Action: Mouse moved to (926, 434)
Screenshot: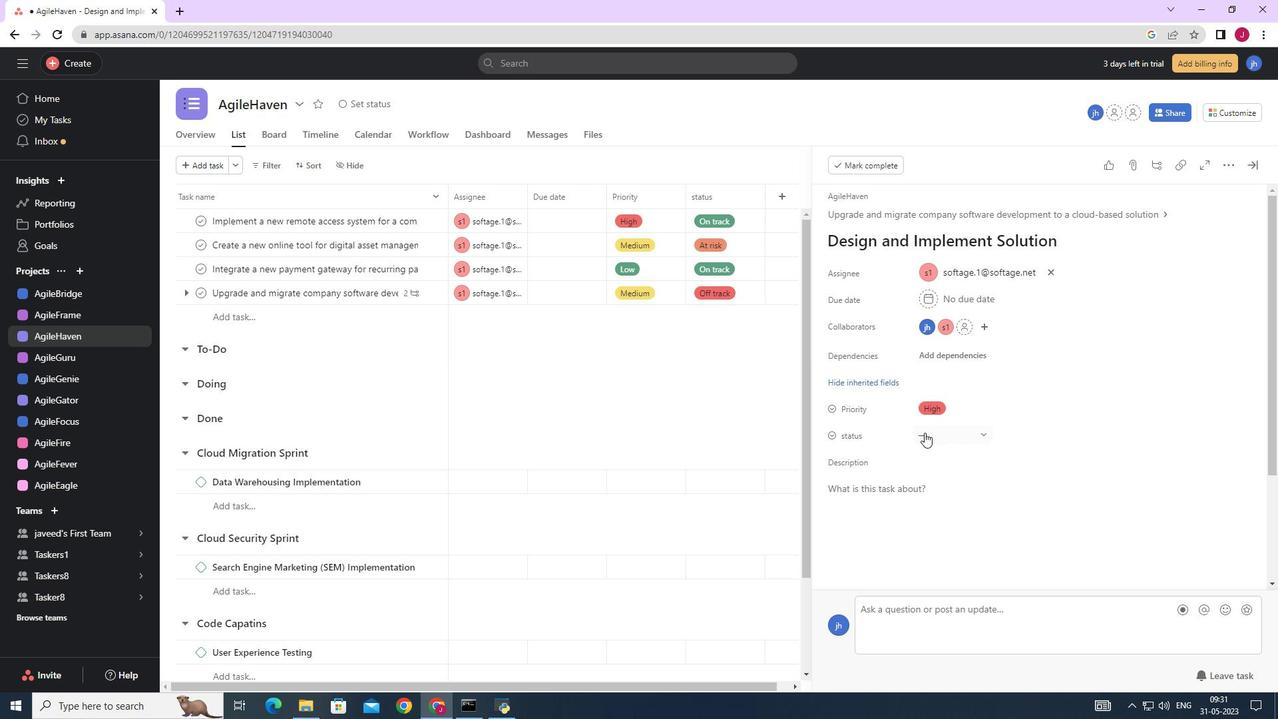 
Action: Mouse pressed left at (926, 434)
Screenshot: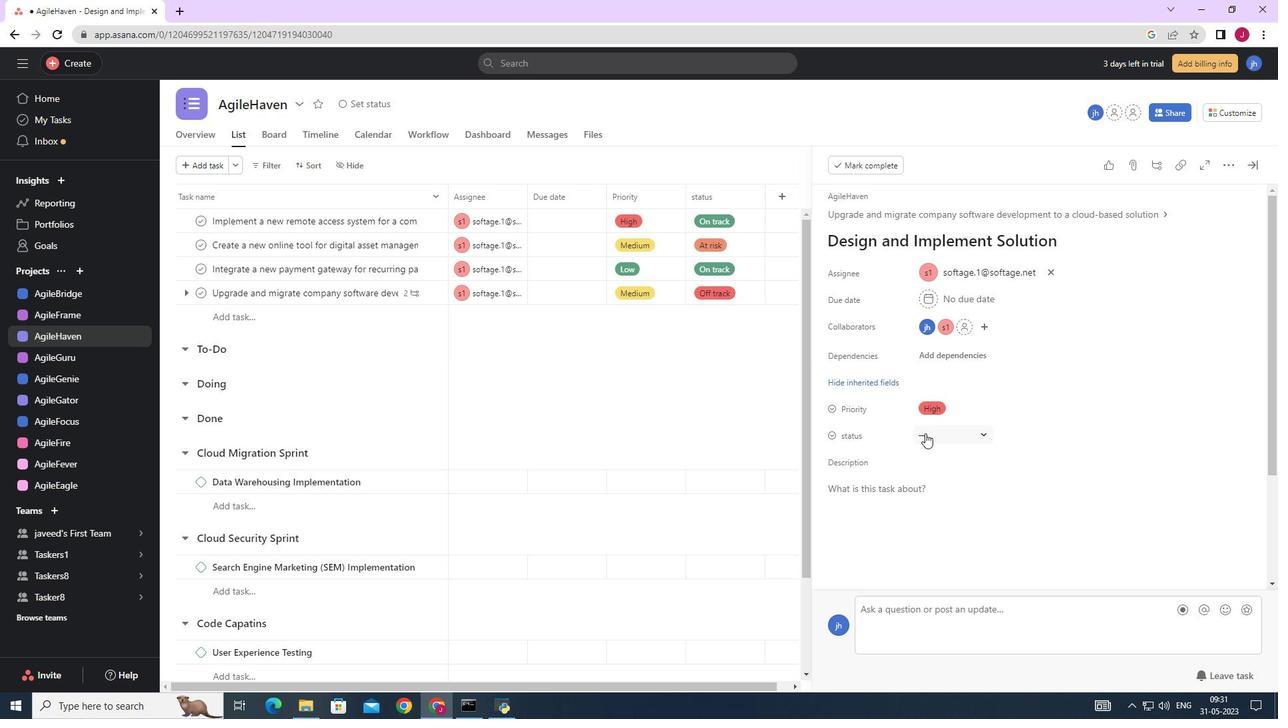 
Action: Mouse moved to (964, 546)
Screenshot: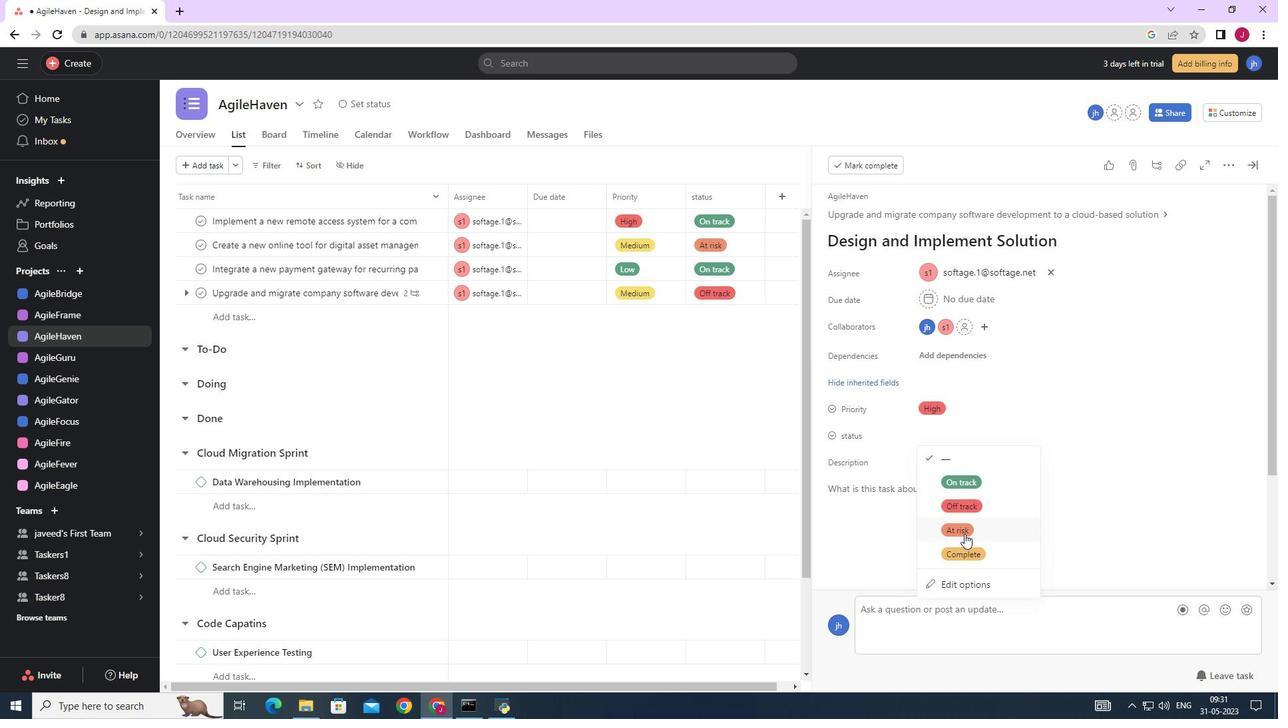 
Action: Mouse pressed left at (964, 546)
Screenshot: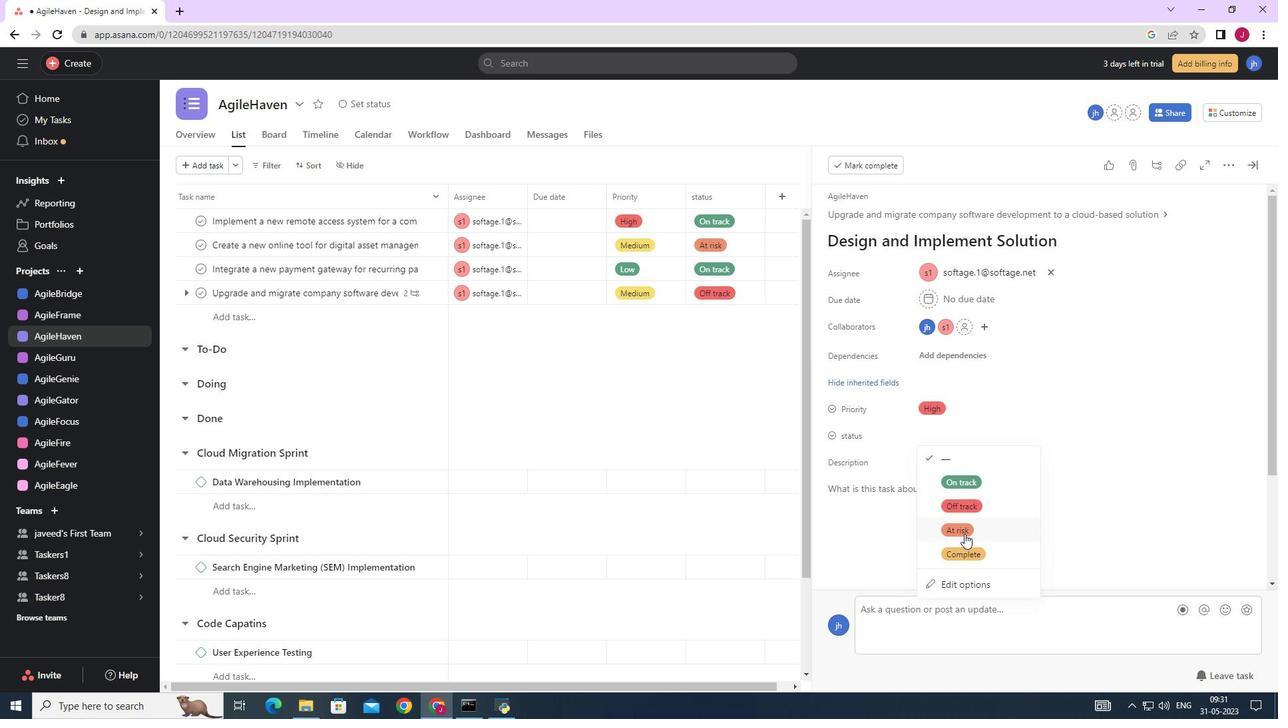 
Action: Mouse moved to (955, 439)
Screenshot: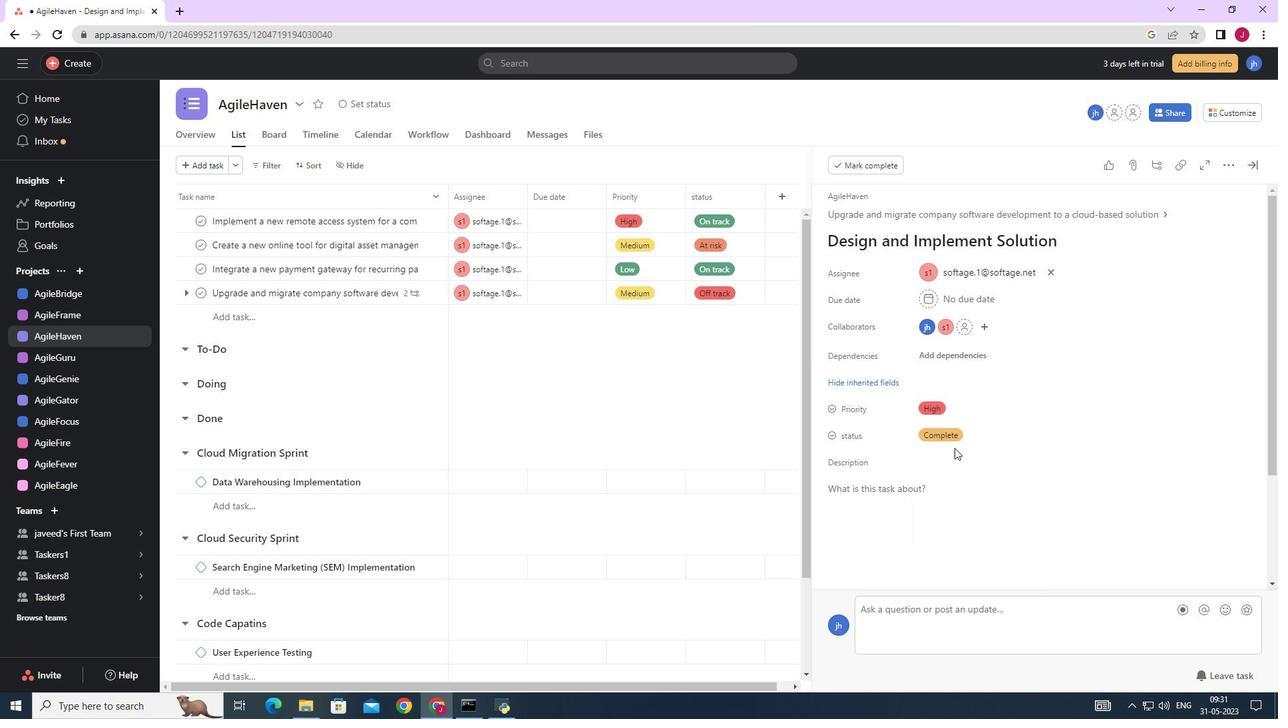 
Action: Mouse pressed left at (955, 439)
Screenshot: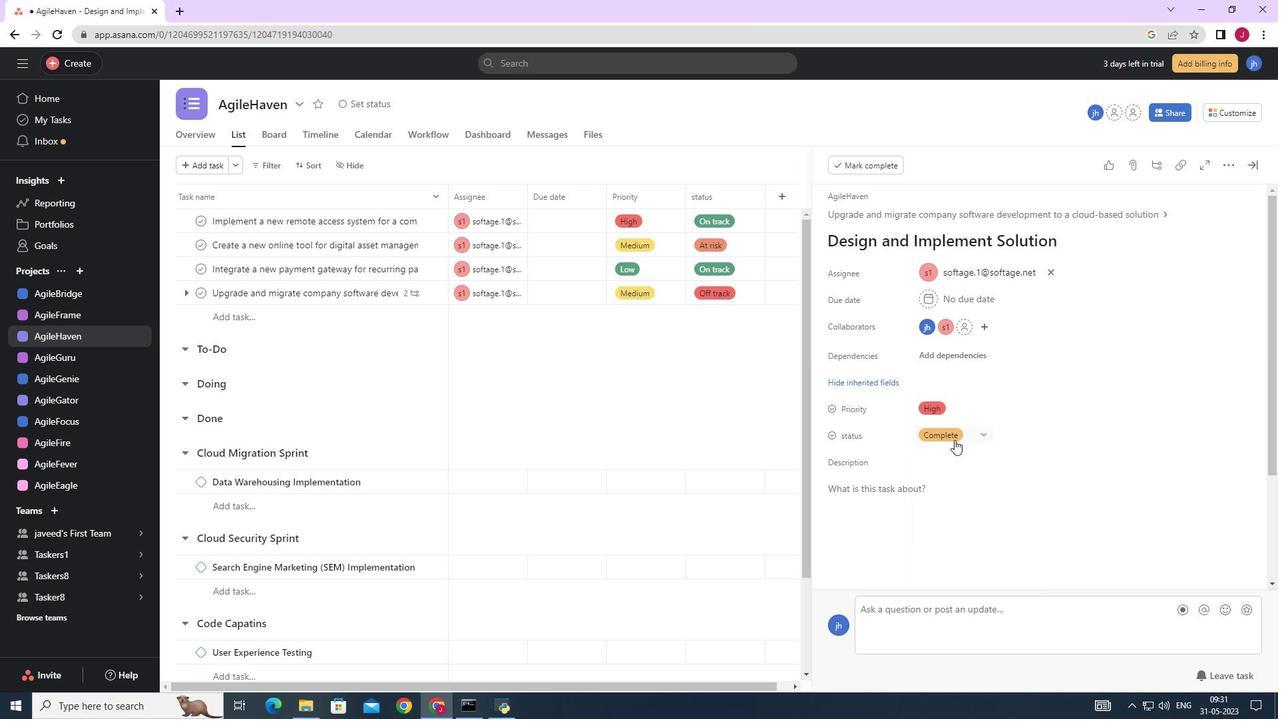
Action: Mouse moved to (956, 502)
Screenshot: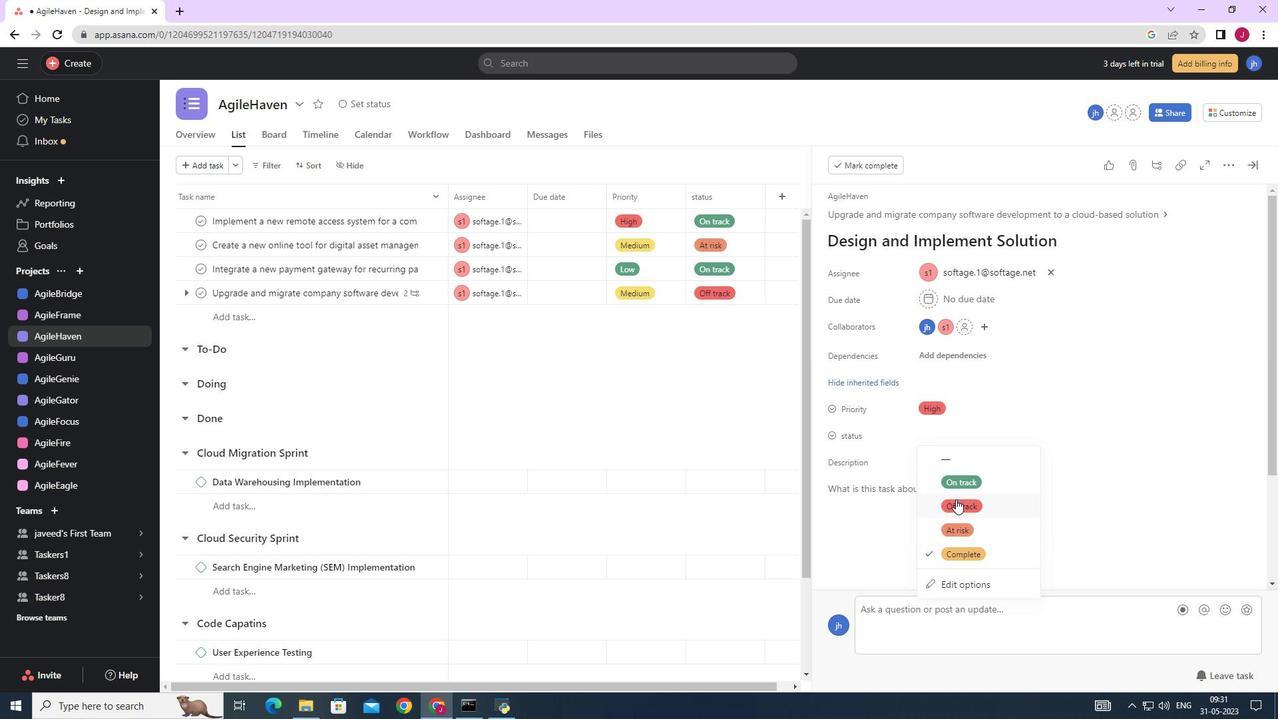 
Action: Mouse pressed left at (956, 502)
Screenshot: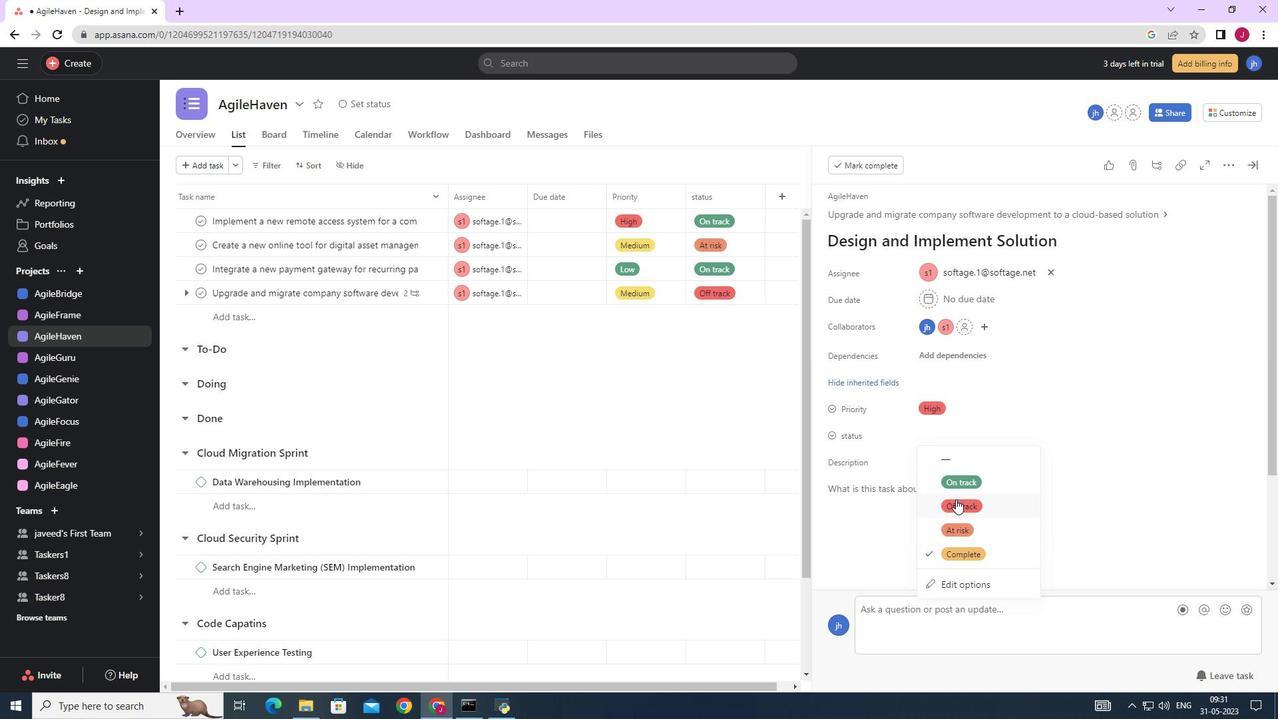 
Action: Mouse moved to (1251, 162)
Screenshot: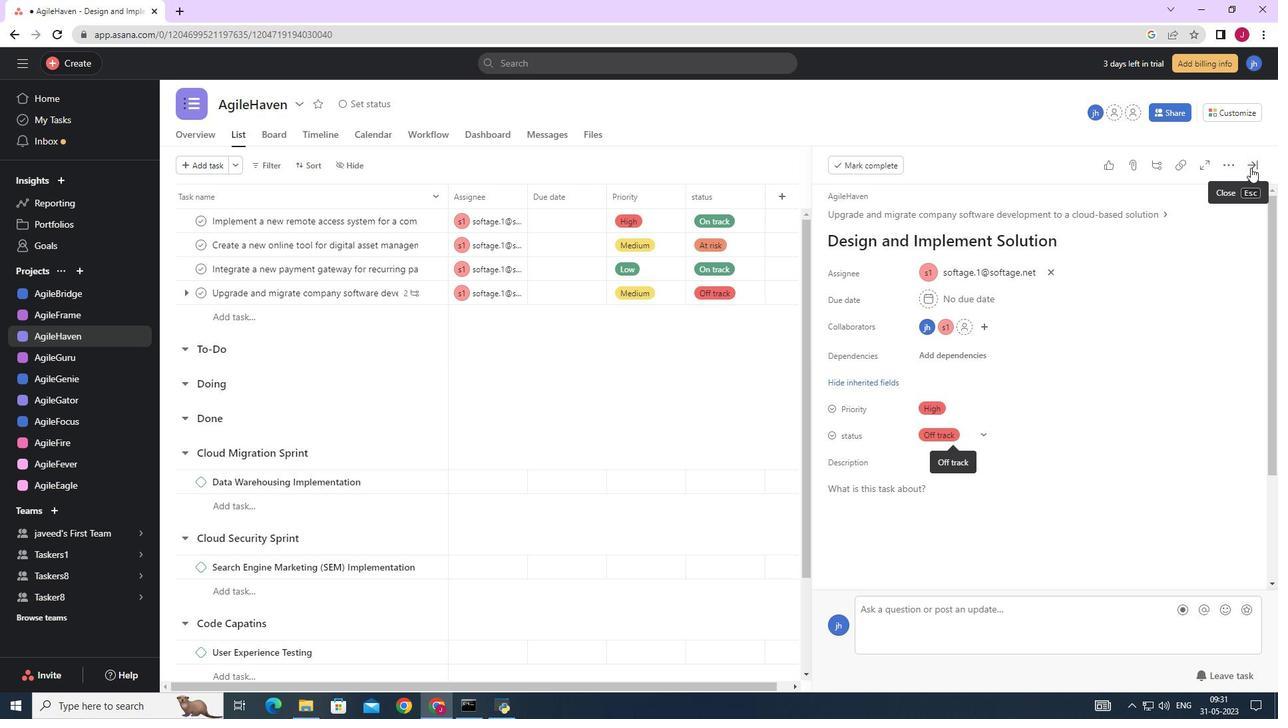 
Action: Mouse pressed left at (1251, 162)
Screenshot: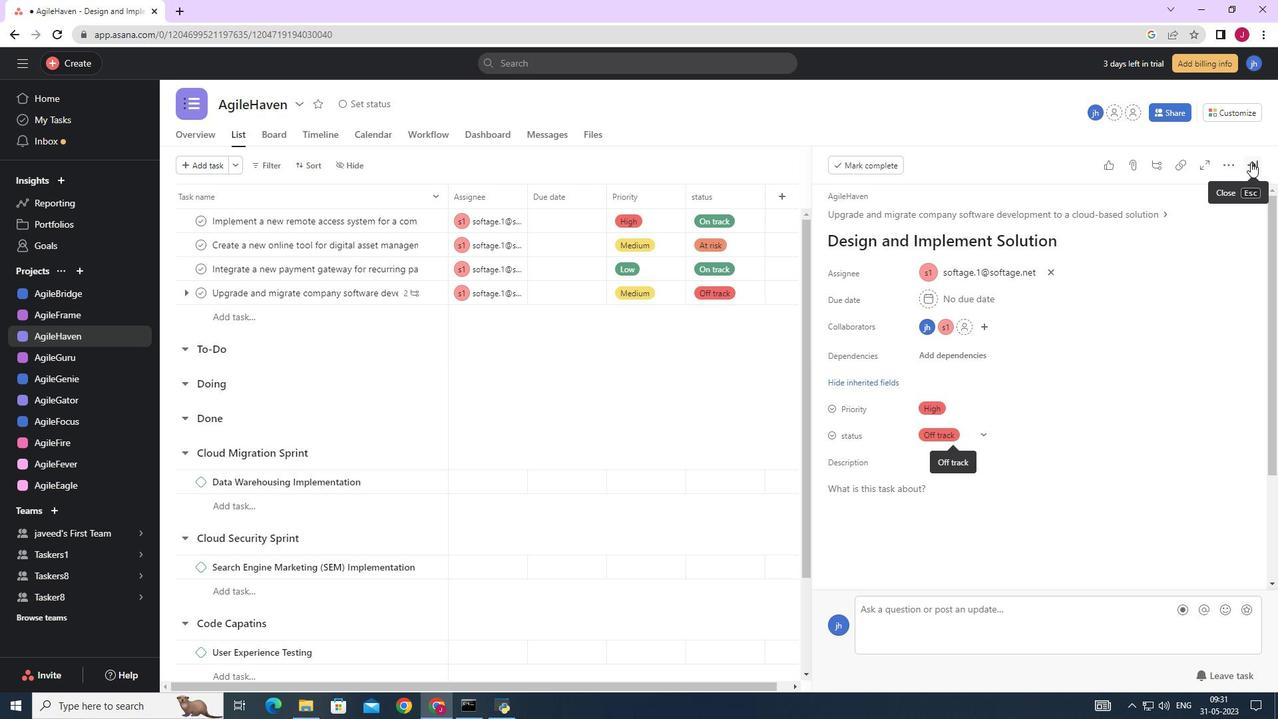 
Action: Mouse moved to (1239, 181)
Screenshot: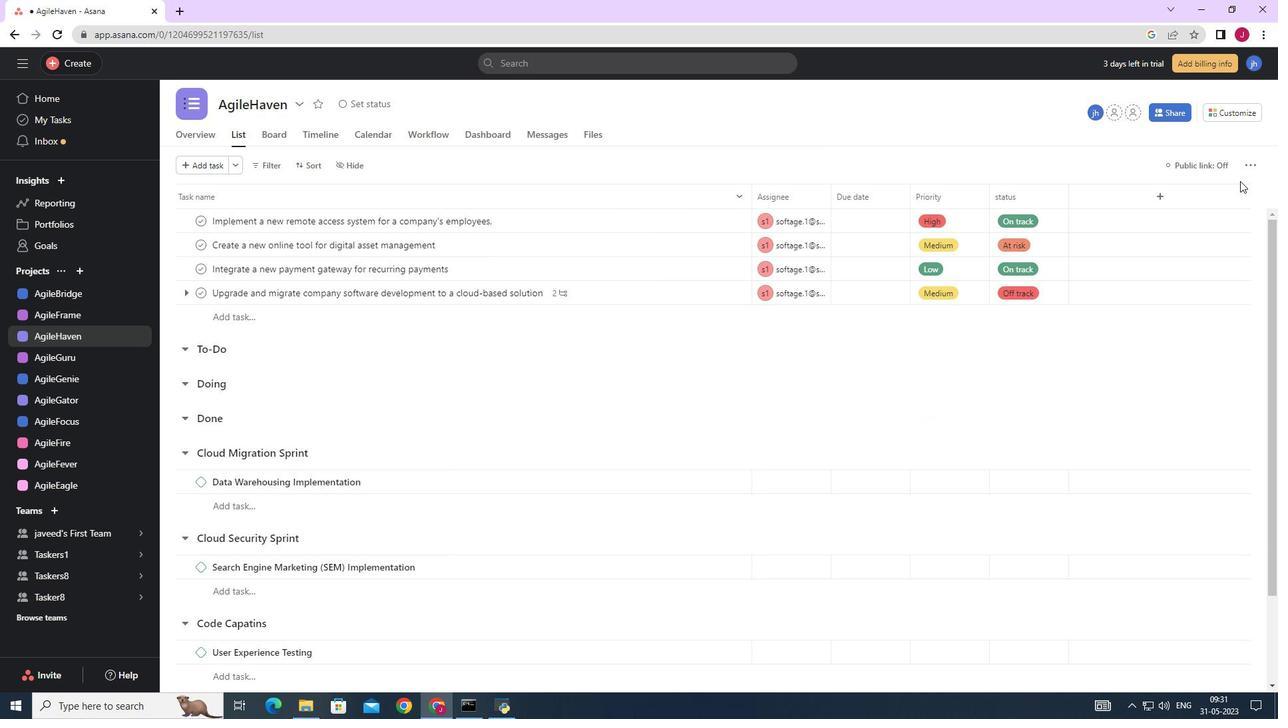 
